 Task: For heading Calibri with Bold.  font size for heading24,  'Change the font style of data to'Bell MT.  and font size to 16,  Change the alignment of both headline & data to Align middle & Align Center.  In the sheet  Excel Workbook Template Filebook
Action: Mouse moved to (394, 306)
Screenshot: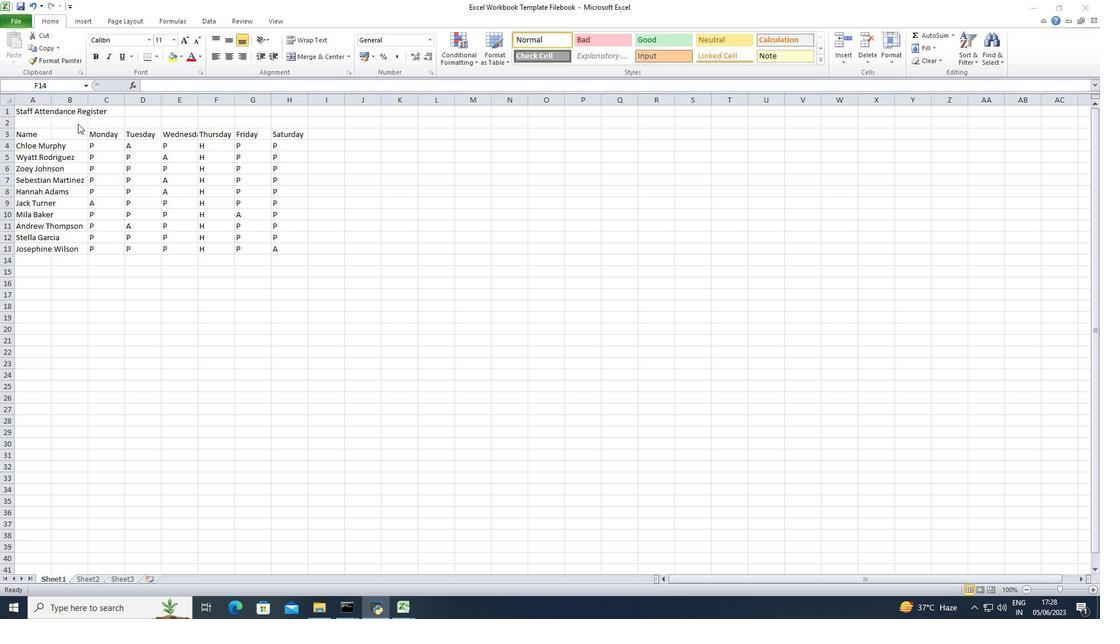 
Action: Mouse pressed left at (394, 306)
Screenshot: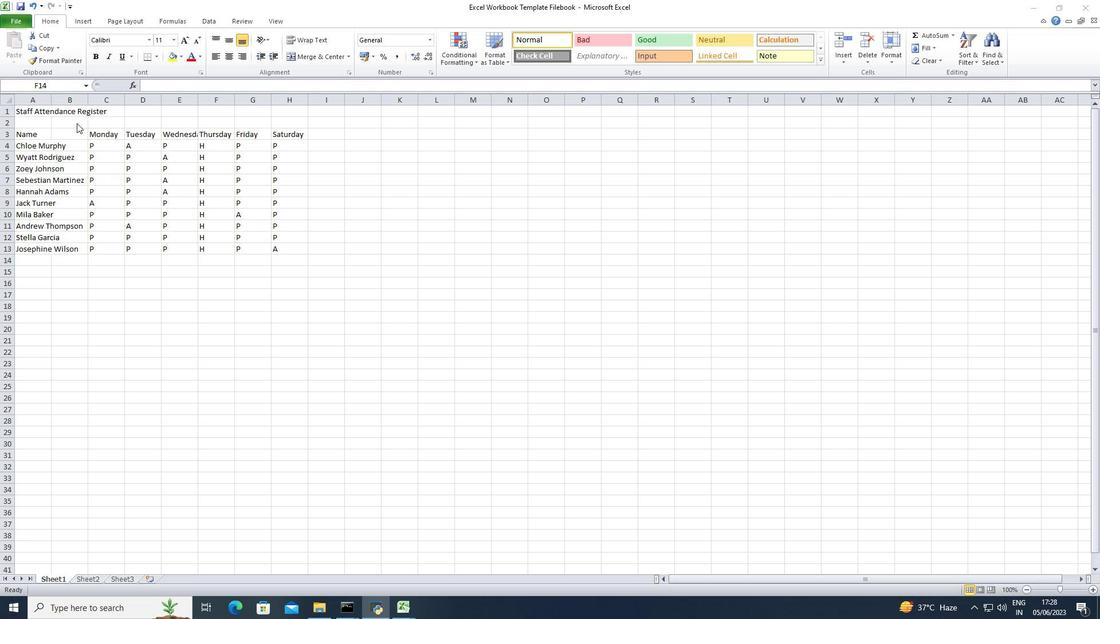 
Action: Mouse moved to (378, 306)
Screenshot: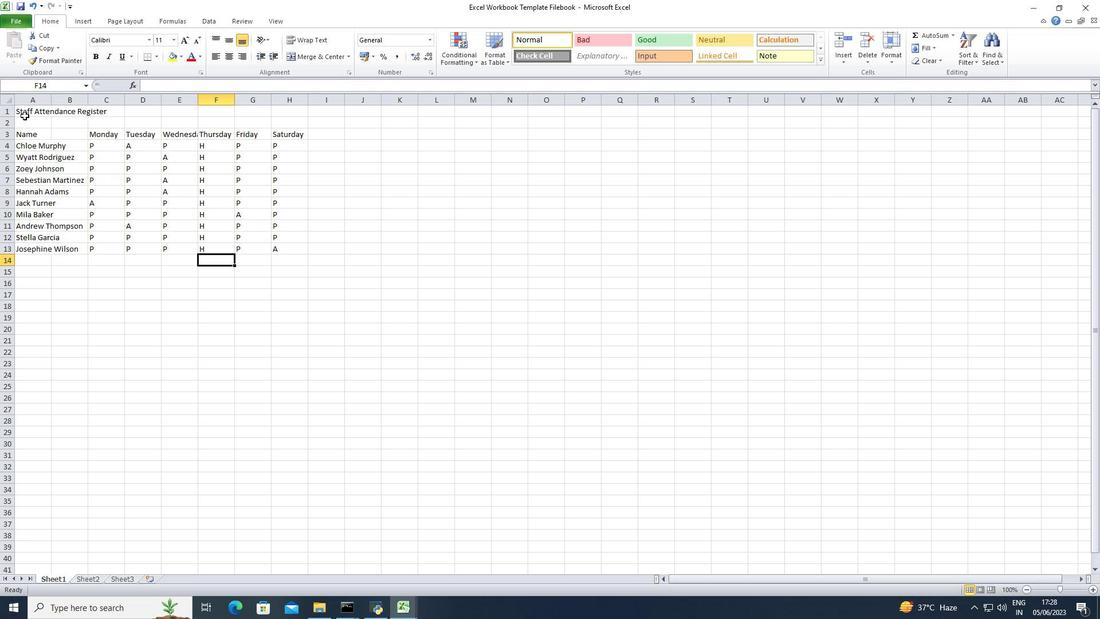 
Action: Mouse pressed left at (378, 306)
Screenshot: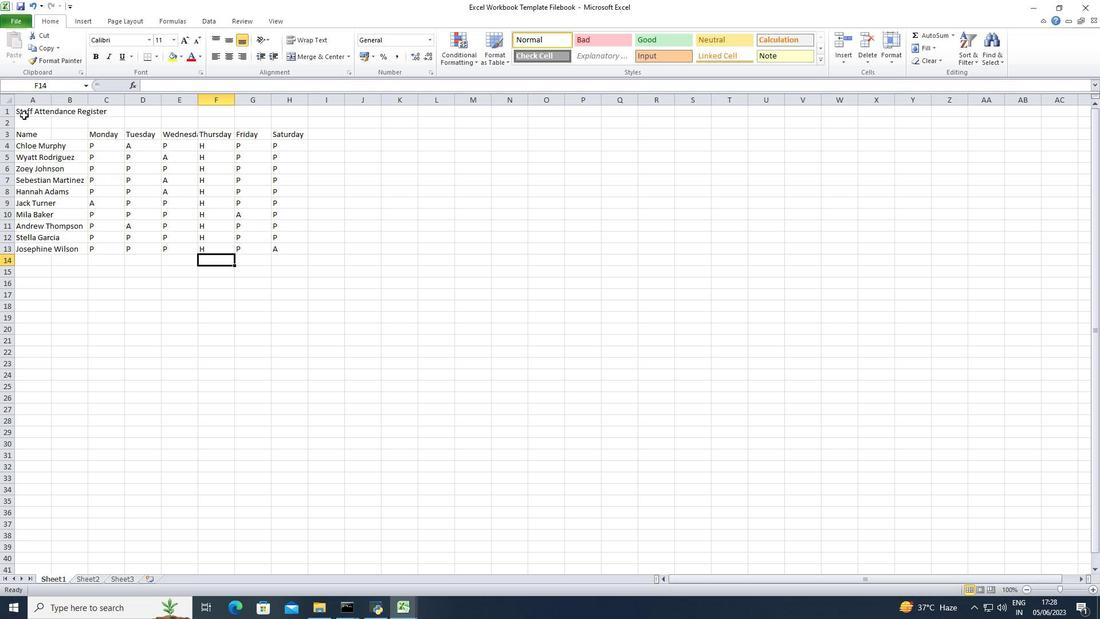 
Action: Mouse moved to (414, 306)
Screenshot: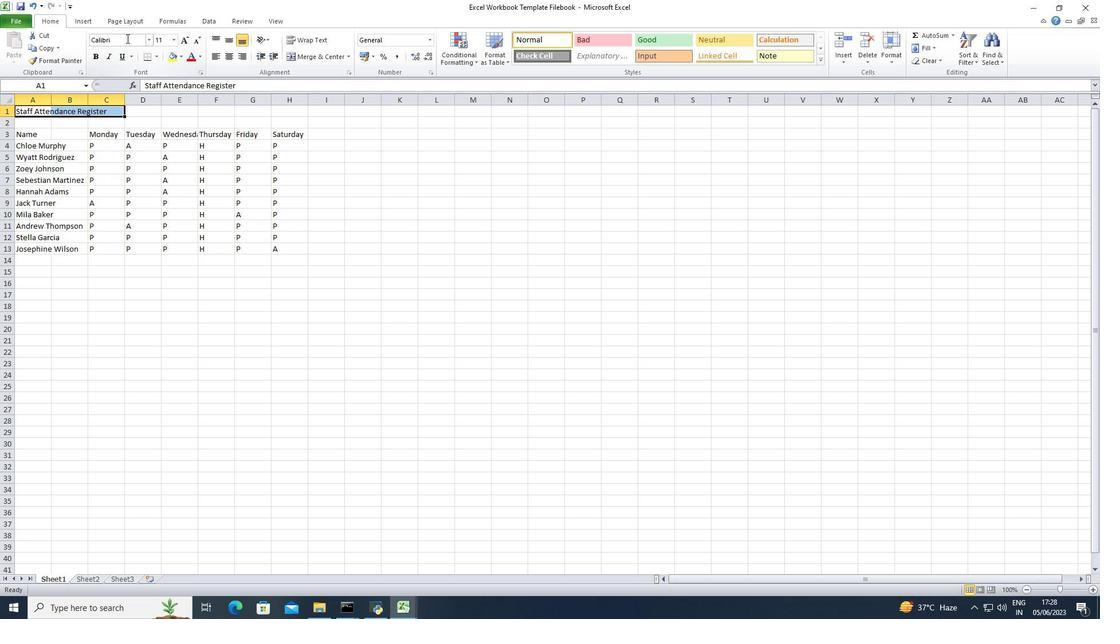 
Action: Mouse pressed left at (414, 306)
Screenshot: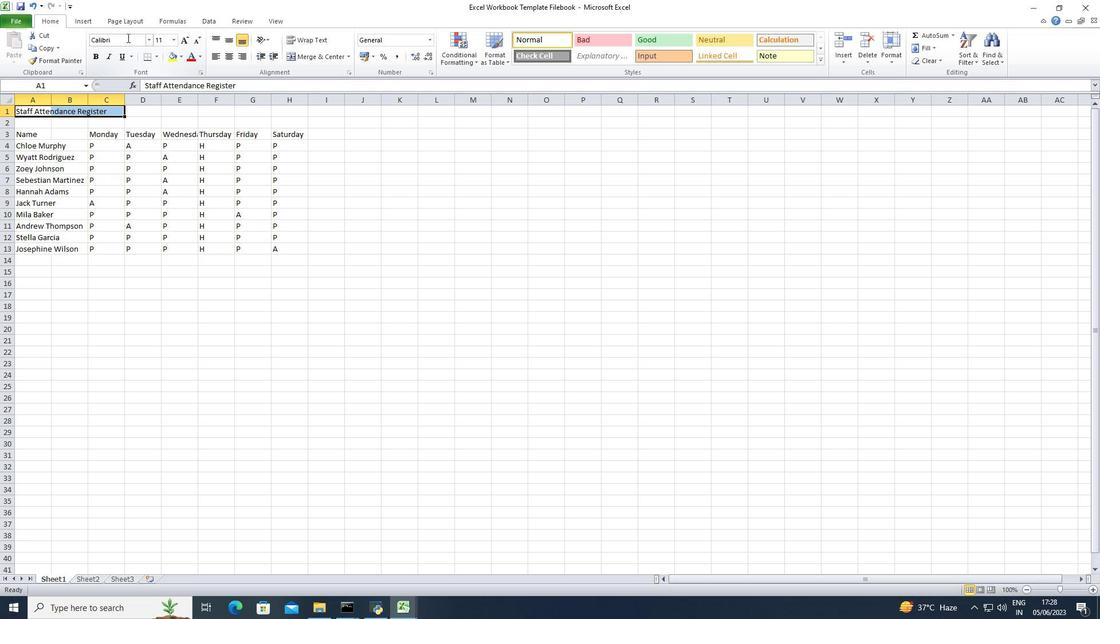 
Action: Key pressed <Key.enter>
Screenshot: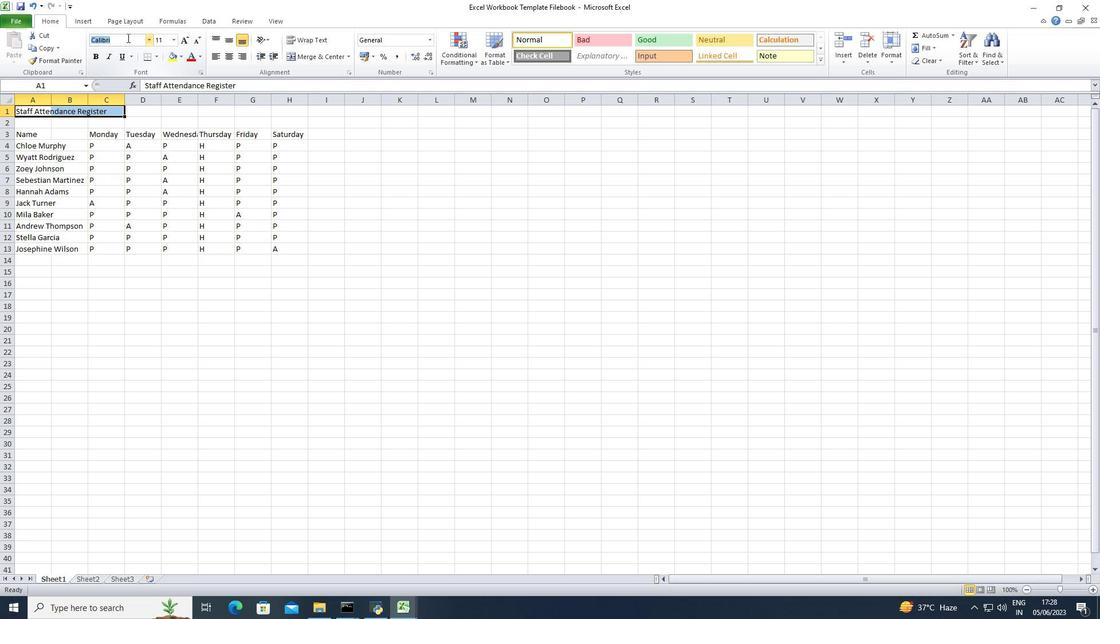 
Action: Mouse moved to (404, 306)
Screenshot: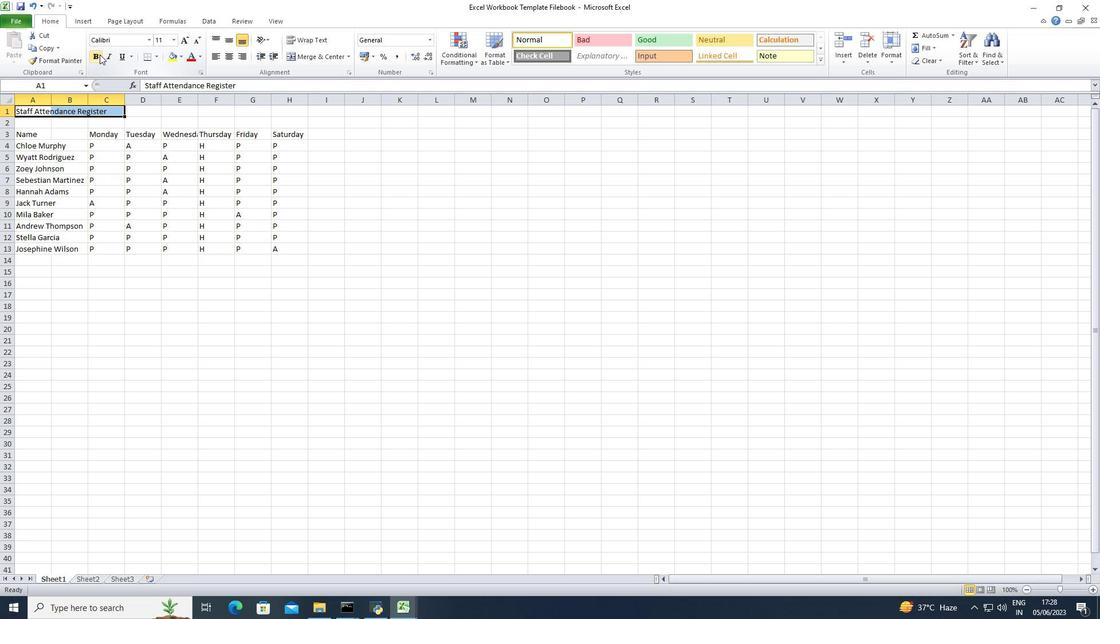 
Action: Mouse pressed left at (404, 306)
Screenshot: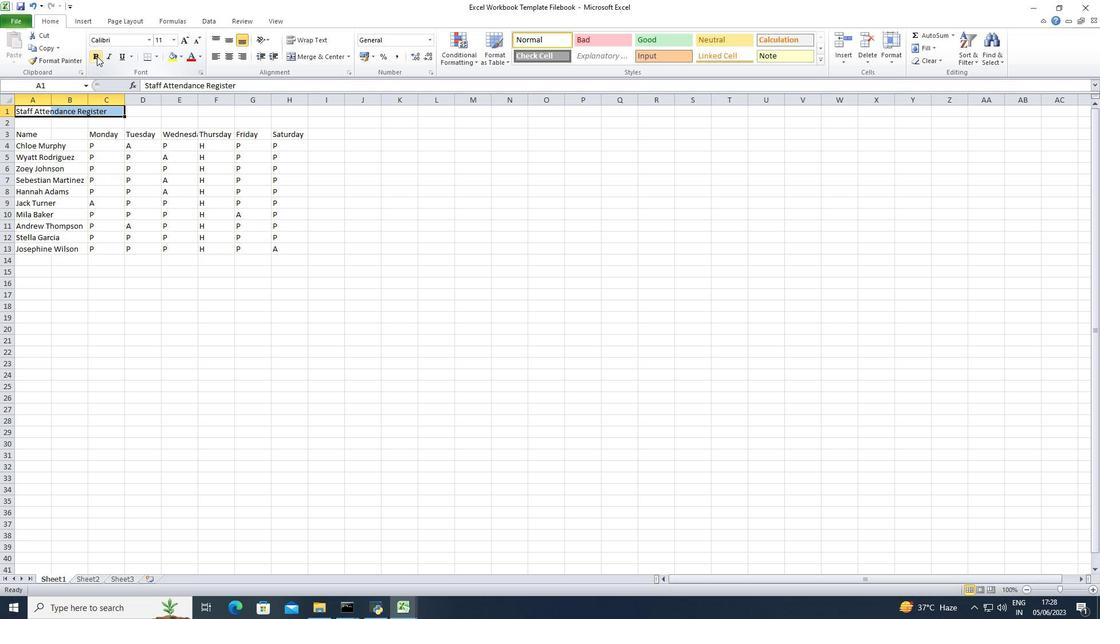 
Action: Mouse moved to (431, 306)
Screenshot: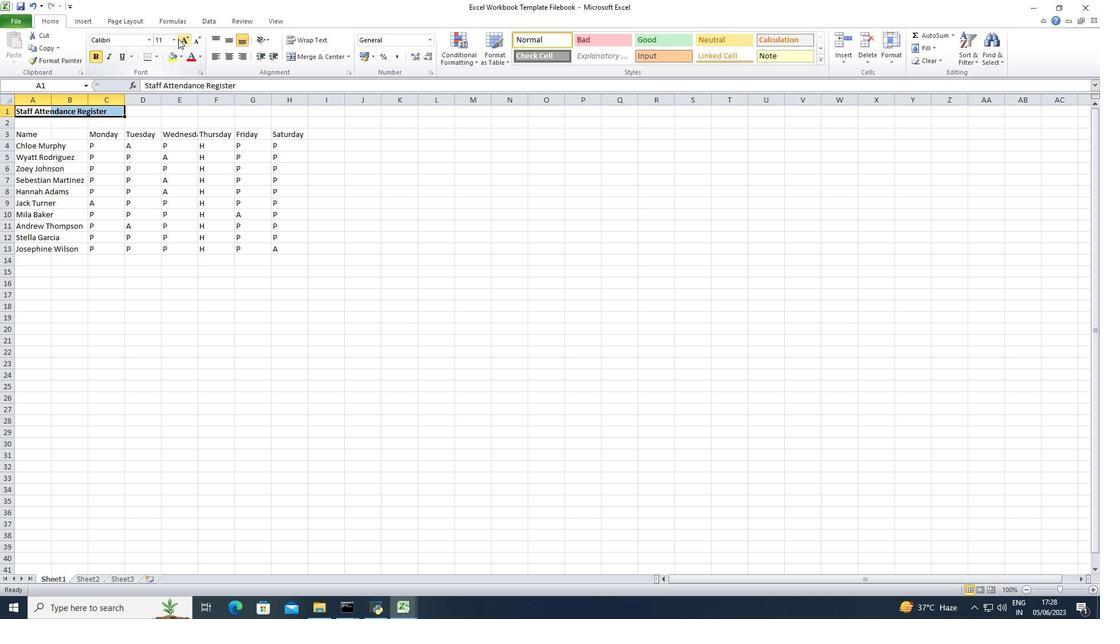 
Action: Mouse pressed left at (431, 306)
Screenshot: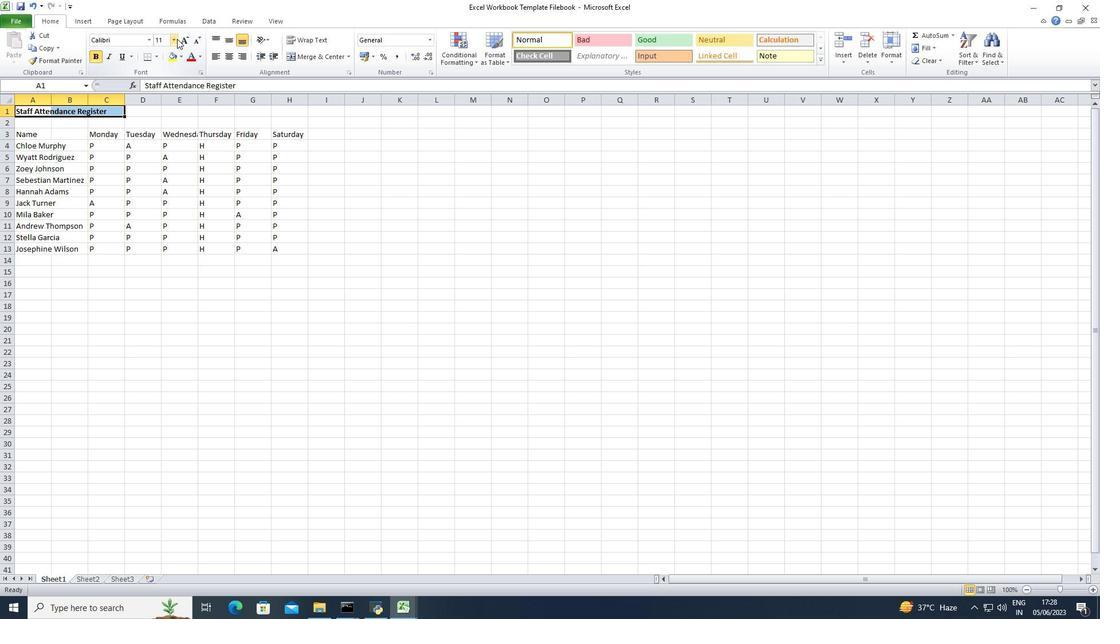 
Action: Mouse moved to (426, 305)
Screenshot: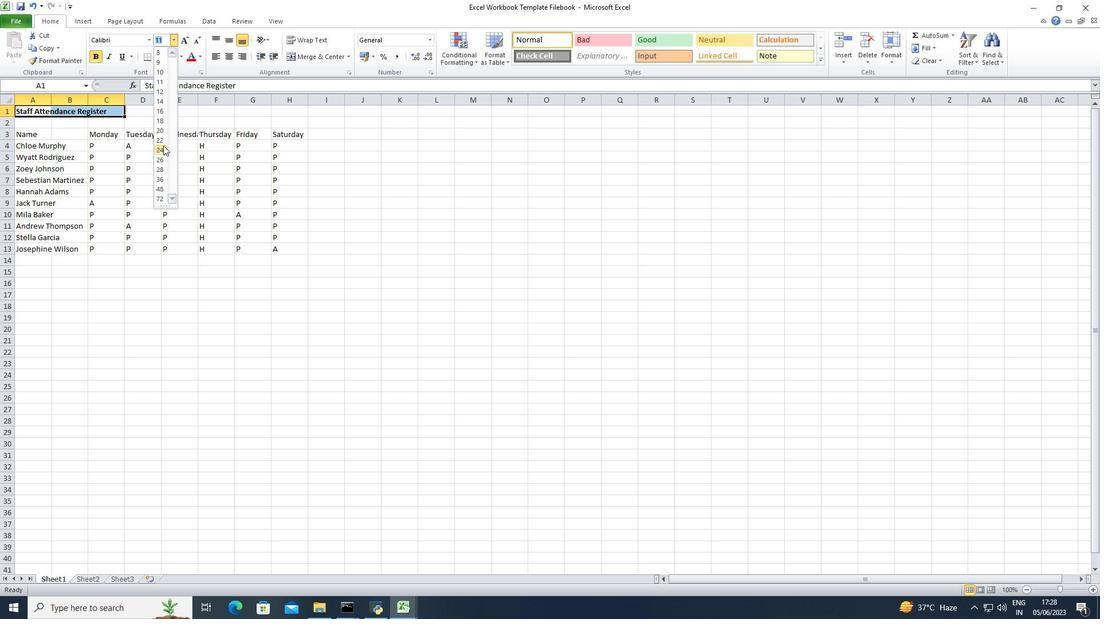 
Action: Mouse pressed left at (426, 305)
Screenshot: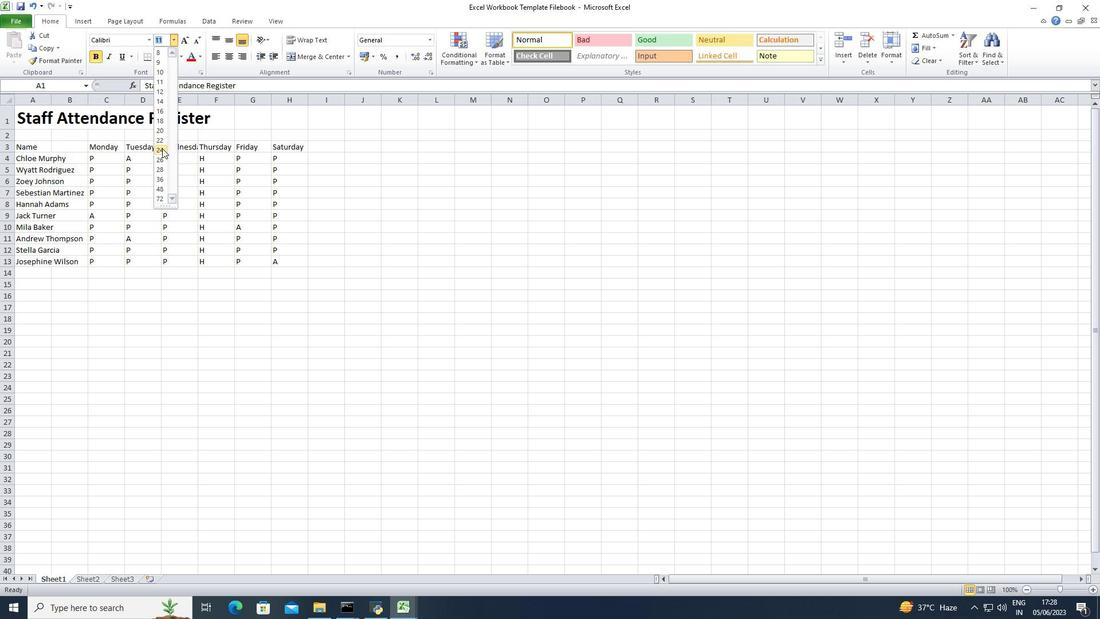 
Action: Mouse moved to (385, 305)
Screenshot: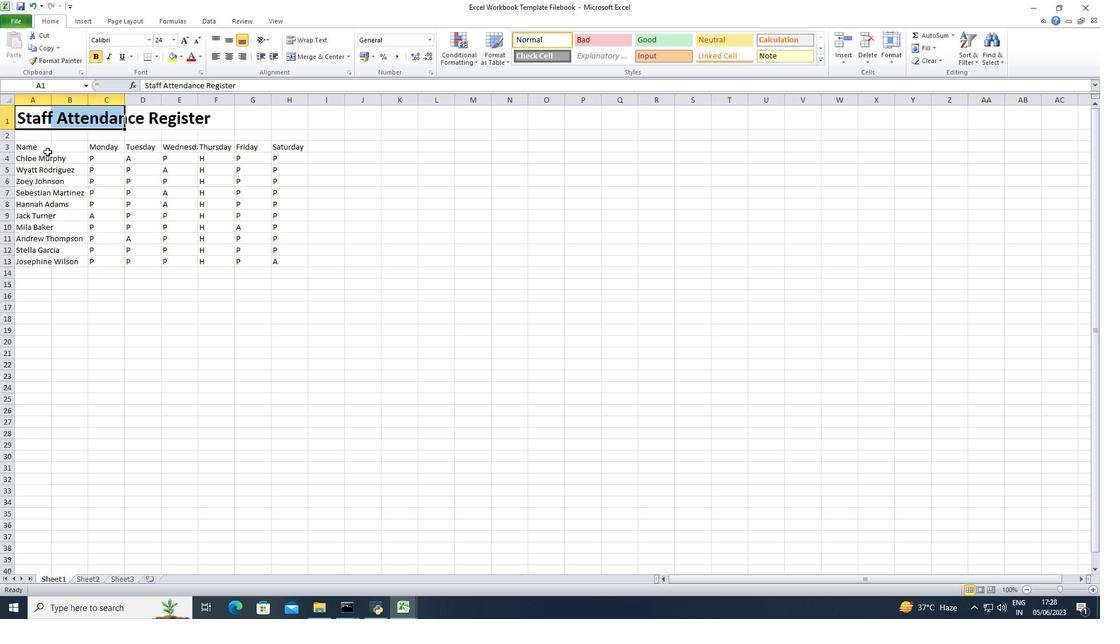 
Action: Mouse pressed left at (385, 305)
Screenshot: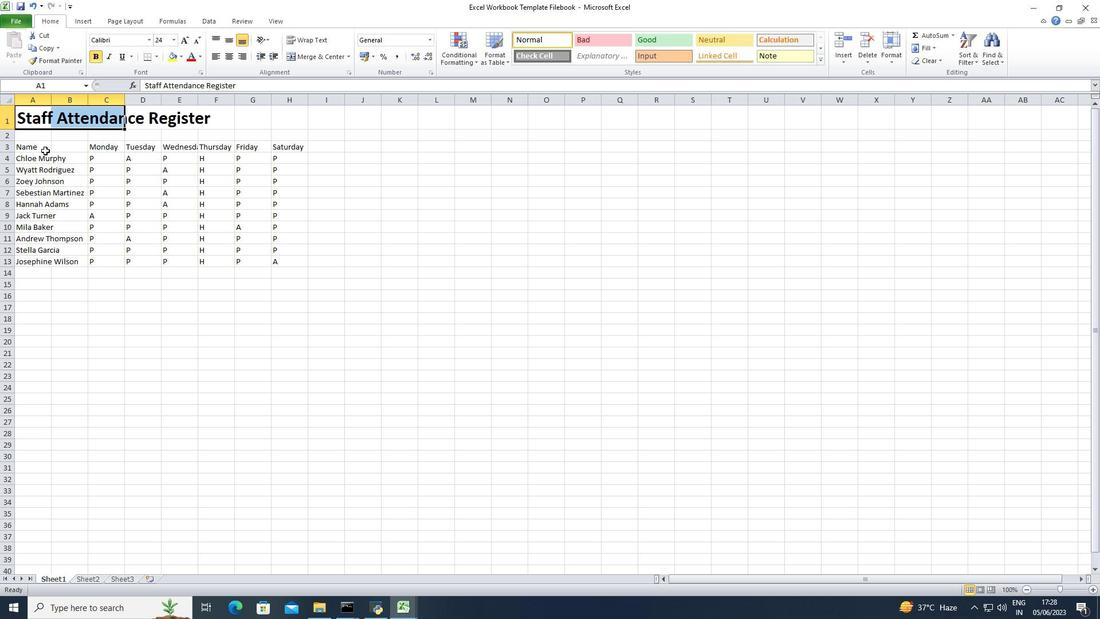 
Action: Mouse moved to (413, 306)
Screenshot: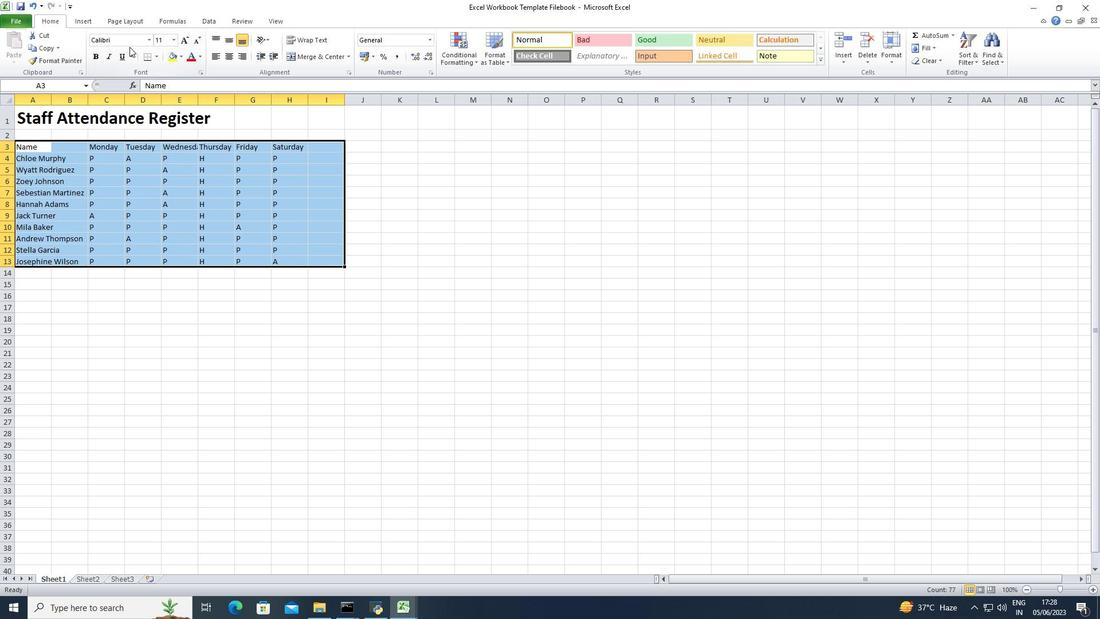 
Action: Mouse pressed left at (413, 306)
Screenshot: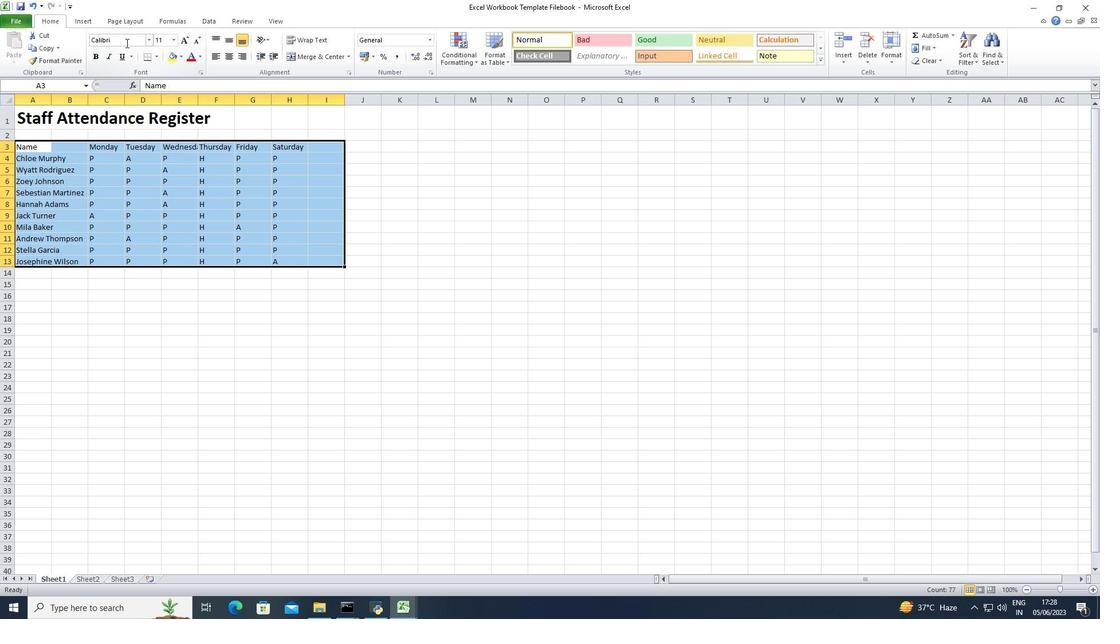 
Action: Key pressed <Key.shift>Bell<Key.enter>
Screenshot: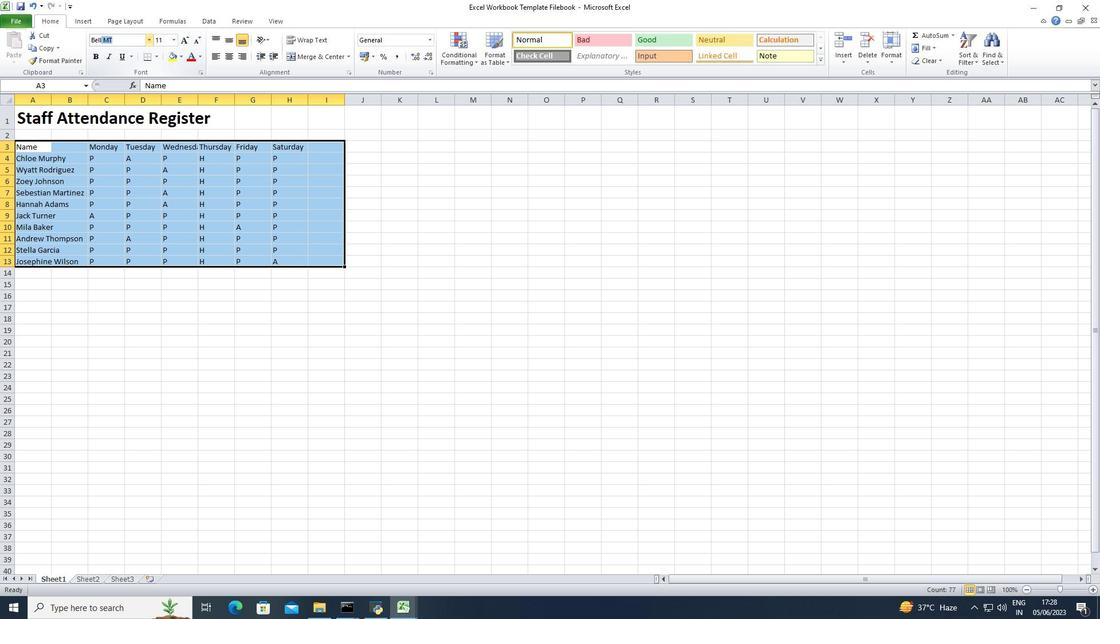 
Action: Mouse moved to (431, 306)
Screenshot: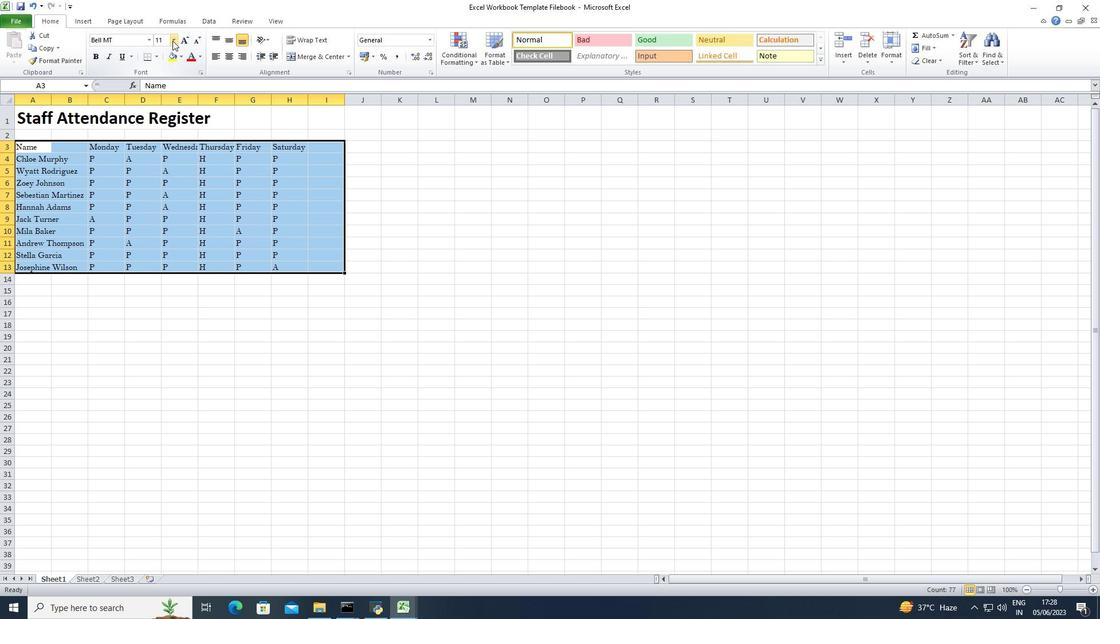 
Action: Mouse pressed left at (431, 306)
Screenshot: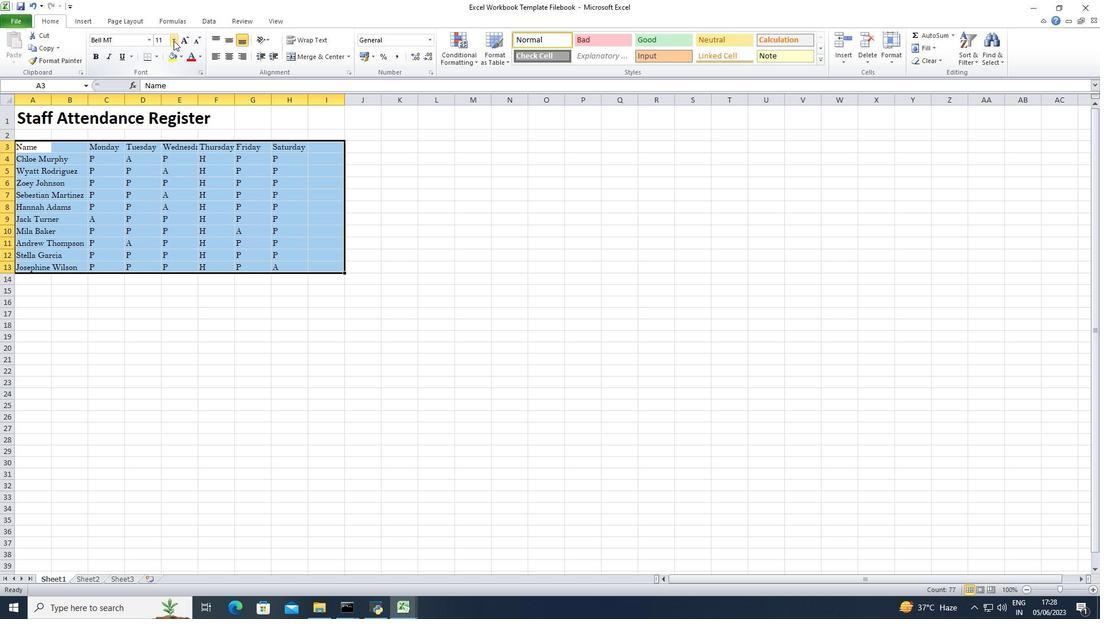 
Action: Mouse moved to (427, 306)
Screenshot: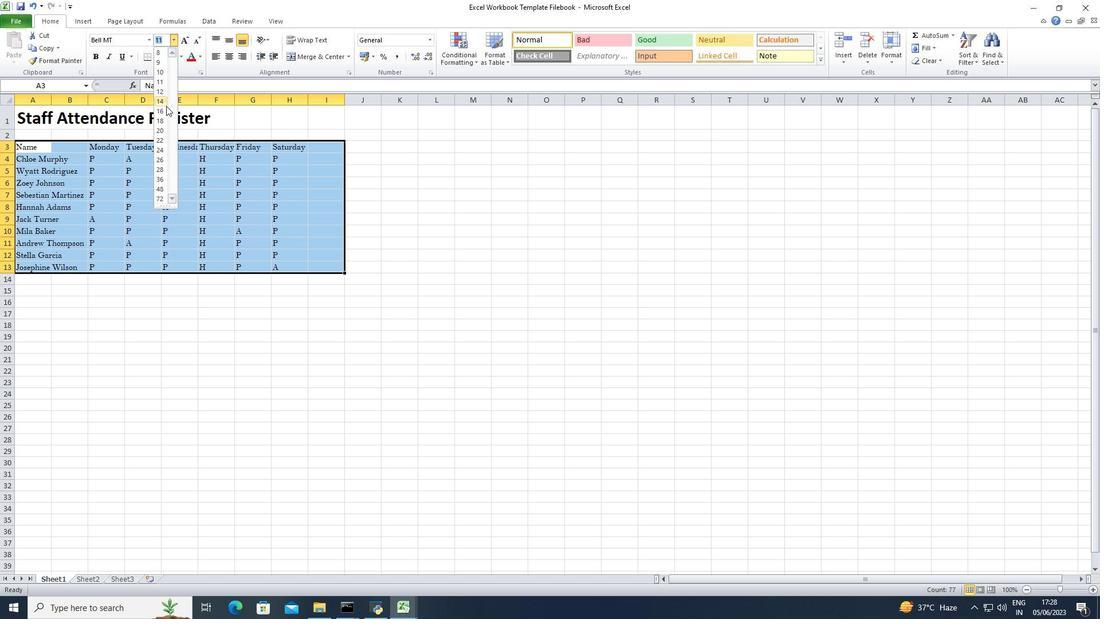 
Action: Mouse pressed left at (427, 306)
Screenshot: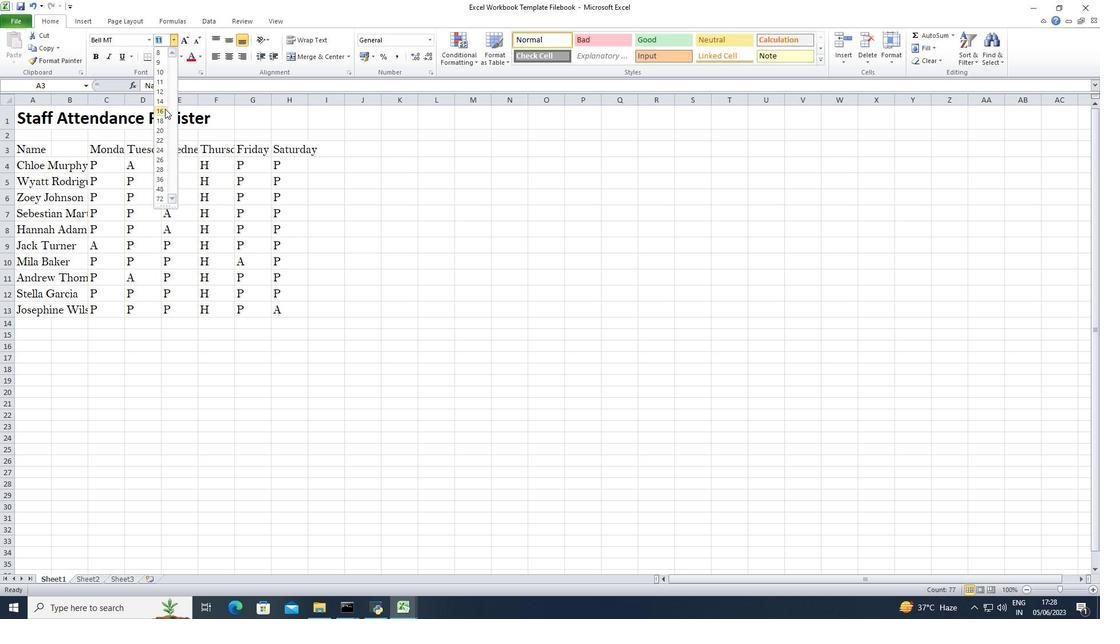 
Action: Mouse moved to (448, 306)
Screenshot: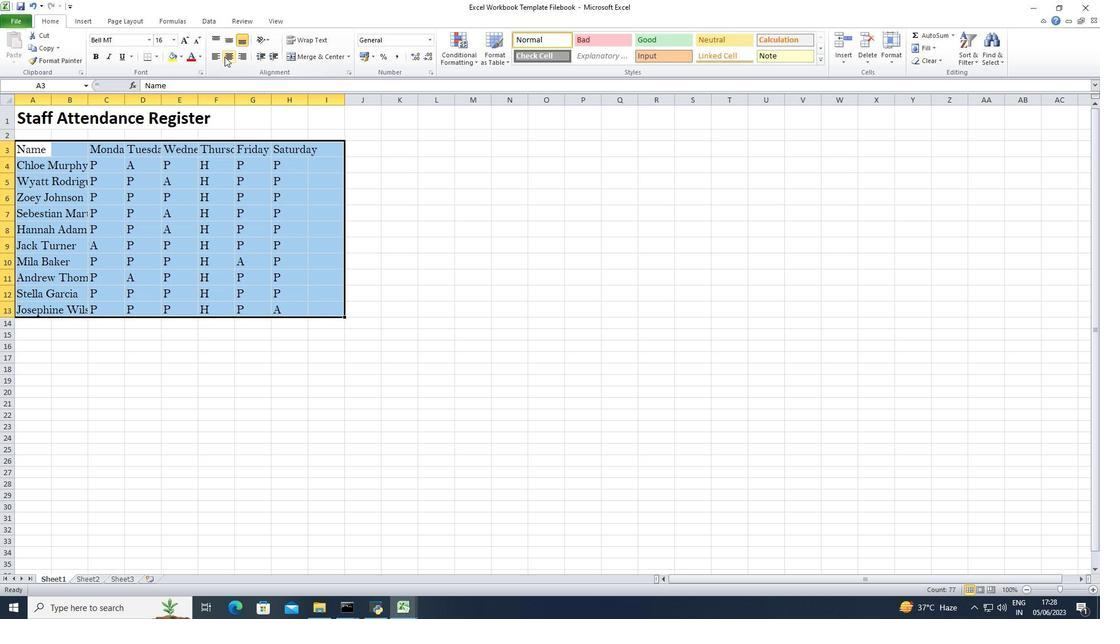 
Action: Mouse pressed left at (448, 306)
Screenshot: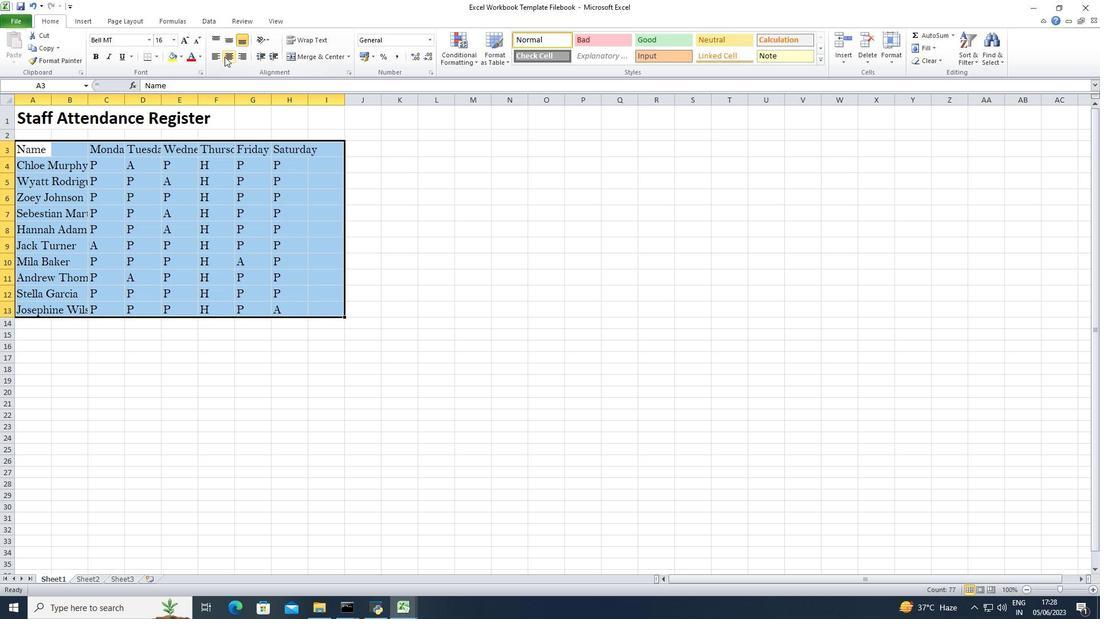 
Action: Mouse moved to (381, 306)
Screenshot: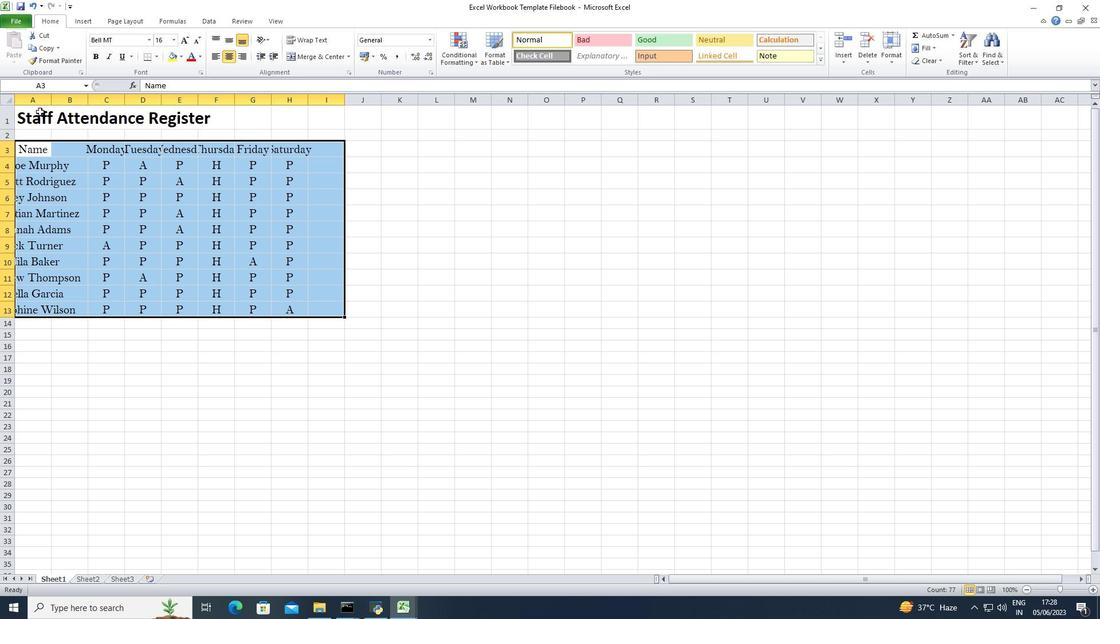 
Action: Mouse pressed left at (381, 306)
Screenshot: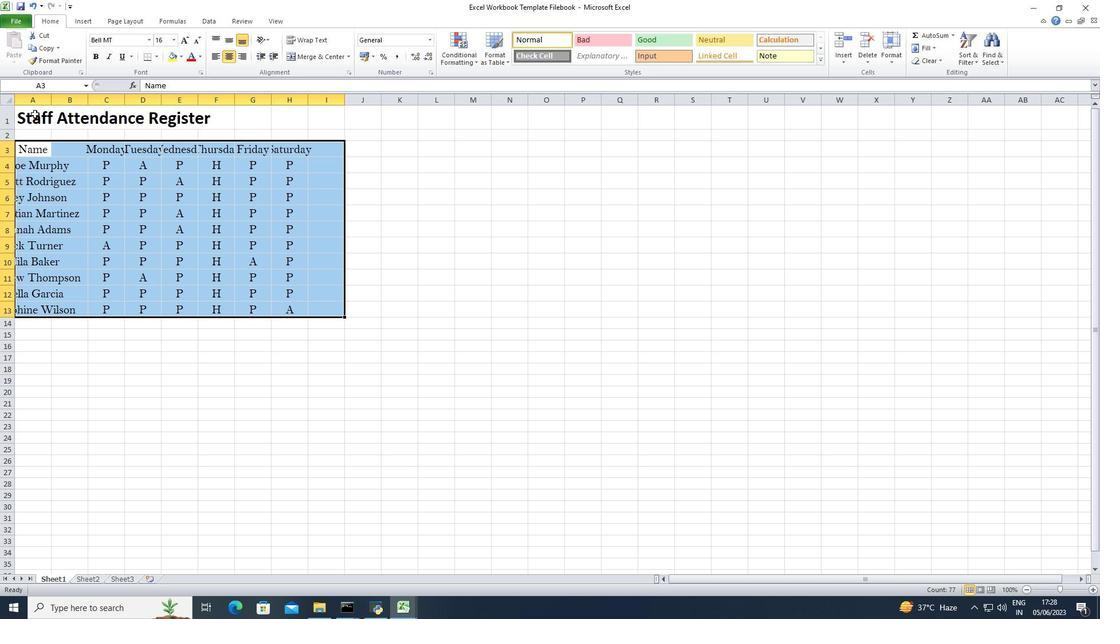 
Action: Mouse moved to (448, 306)
Screenshot: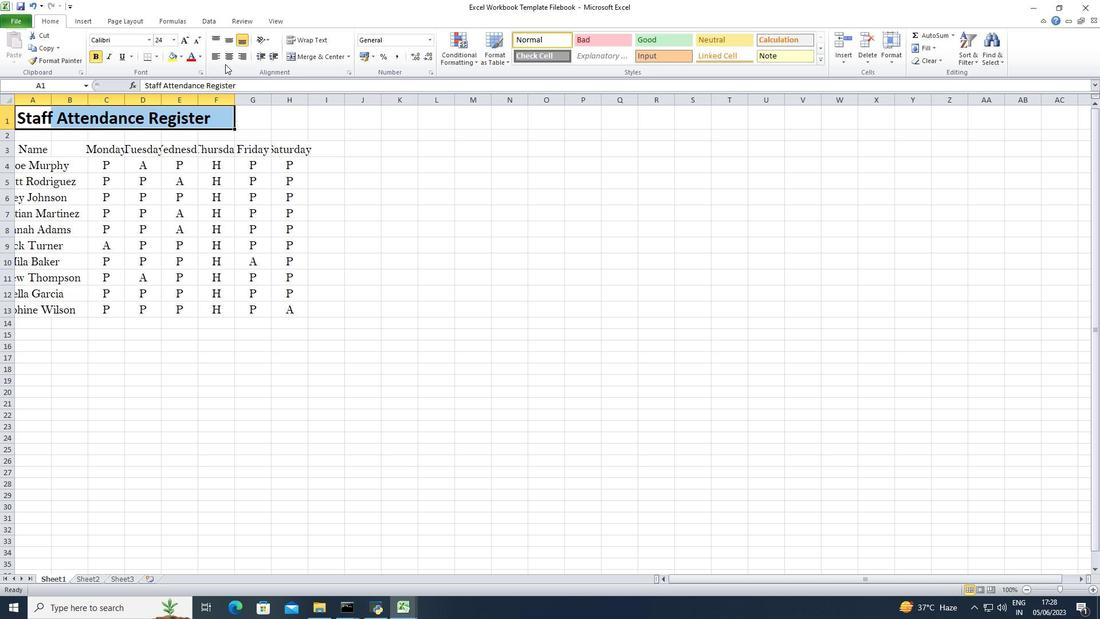 
Action: Mouse pressed left at (448, 306)
Screenshot: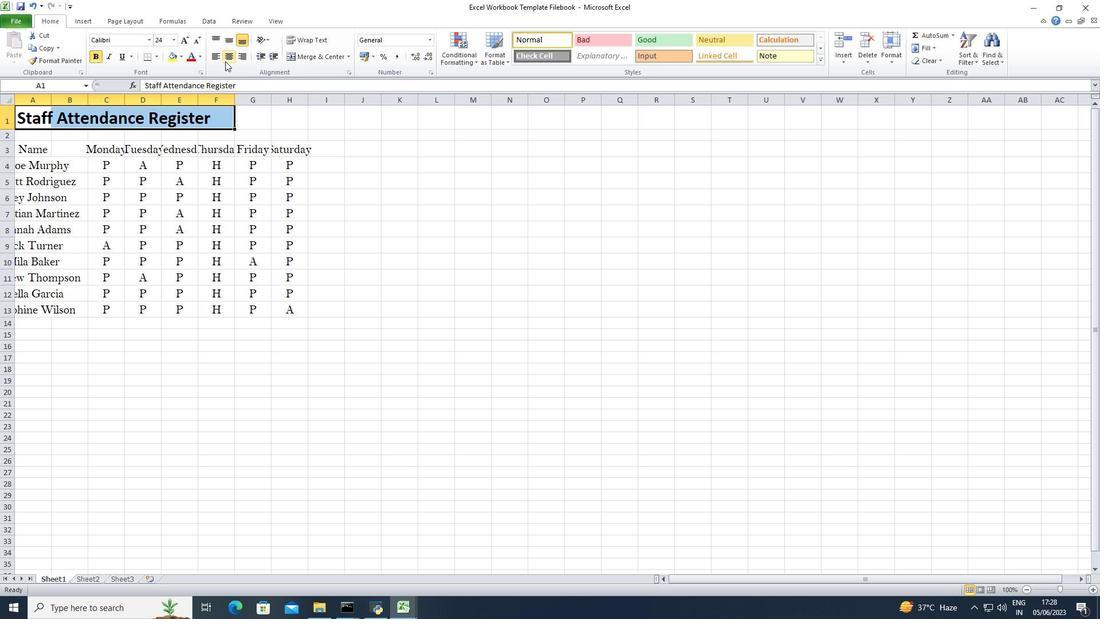 
Action: Mouse moved to (388, 306)
Screenshot: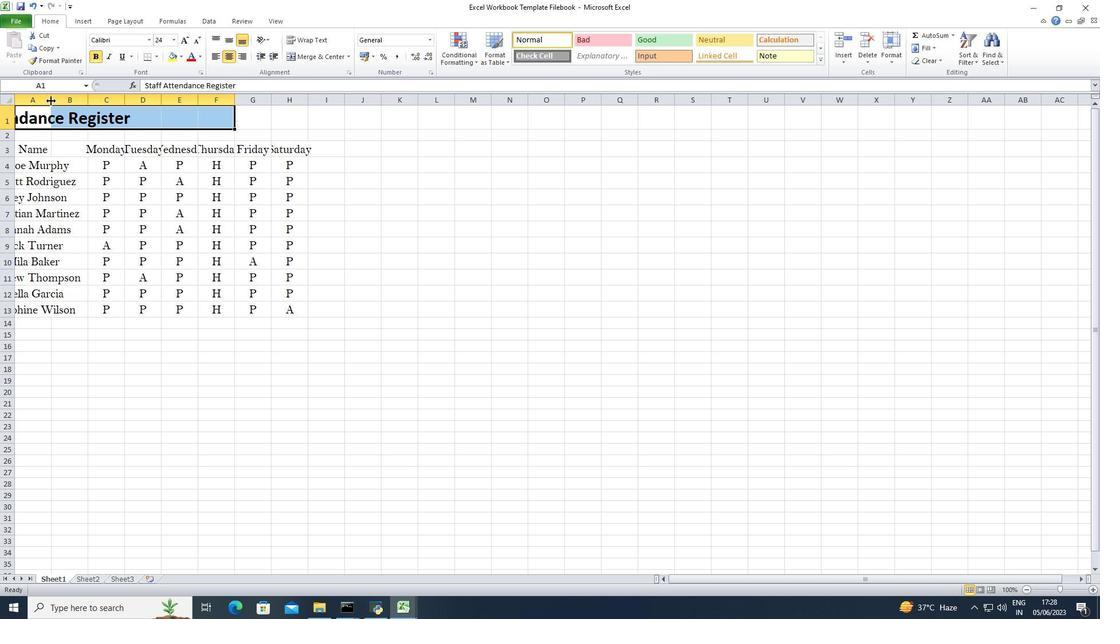 
Action: Mouse pressed left at (388, 306)
Screenshot: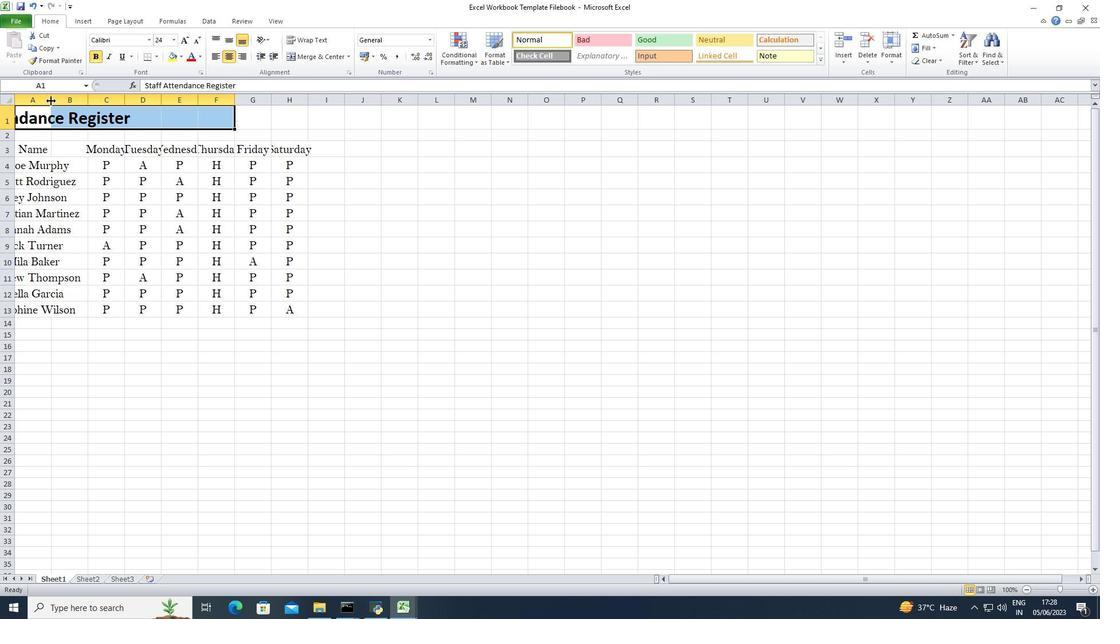 
Action: Mouse moved to (419, 306)
Screenshot: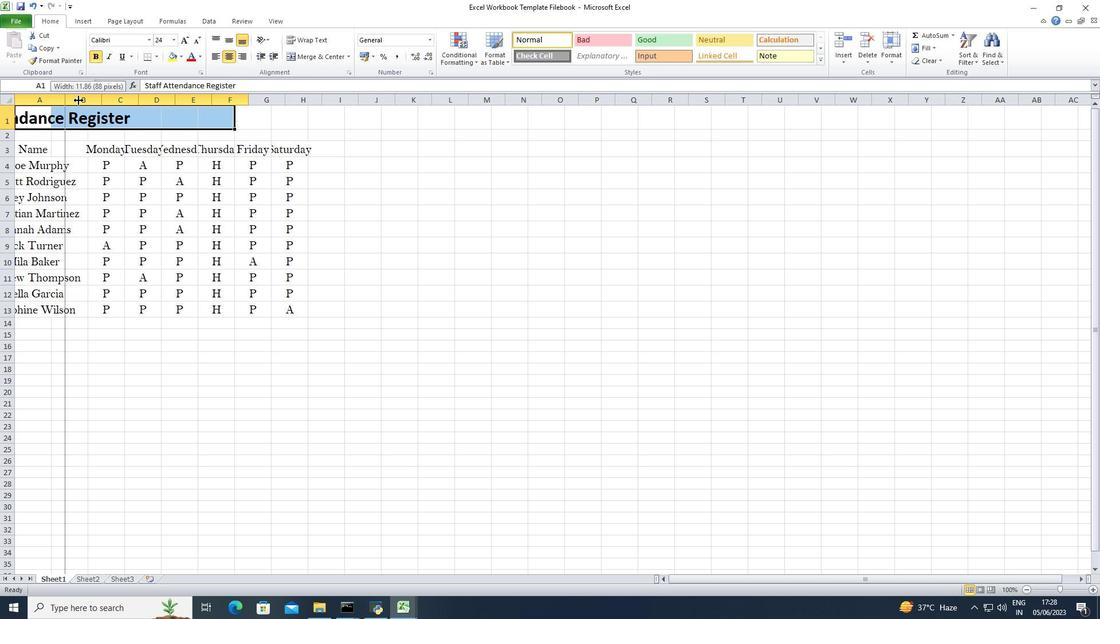 
Action: Mouse pressed left at (419, 306)
Screenshot: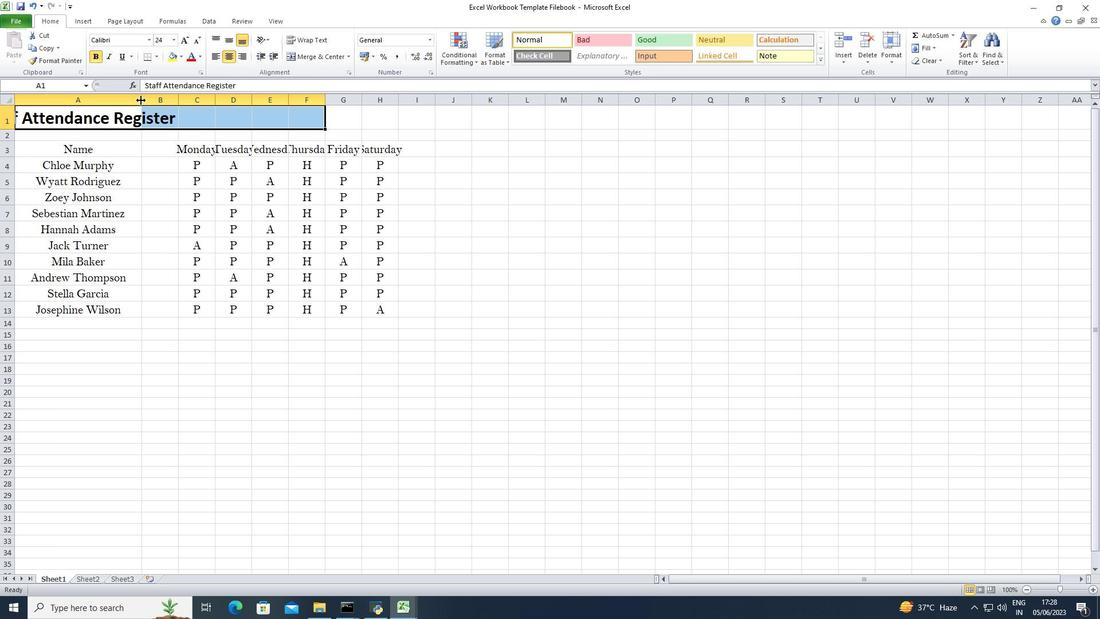 
Action: Mouse moved to (437, 306)
Screenshot: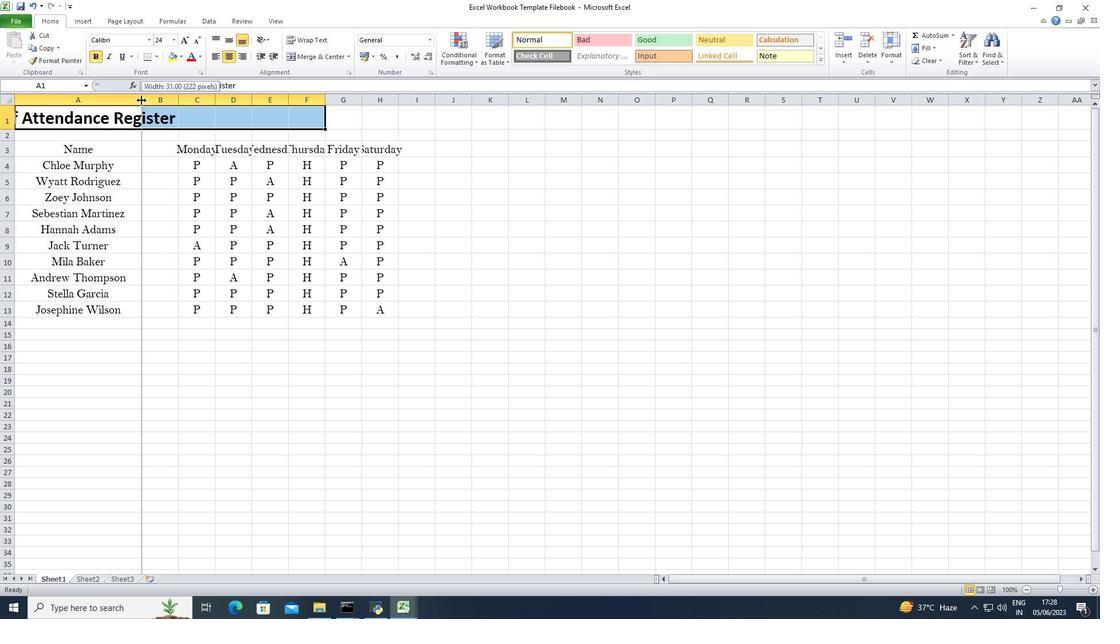 
Action: Mouse pressed left at (437, 306)
Screenshot: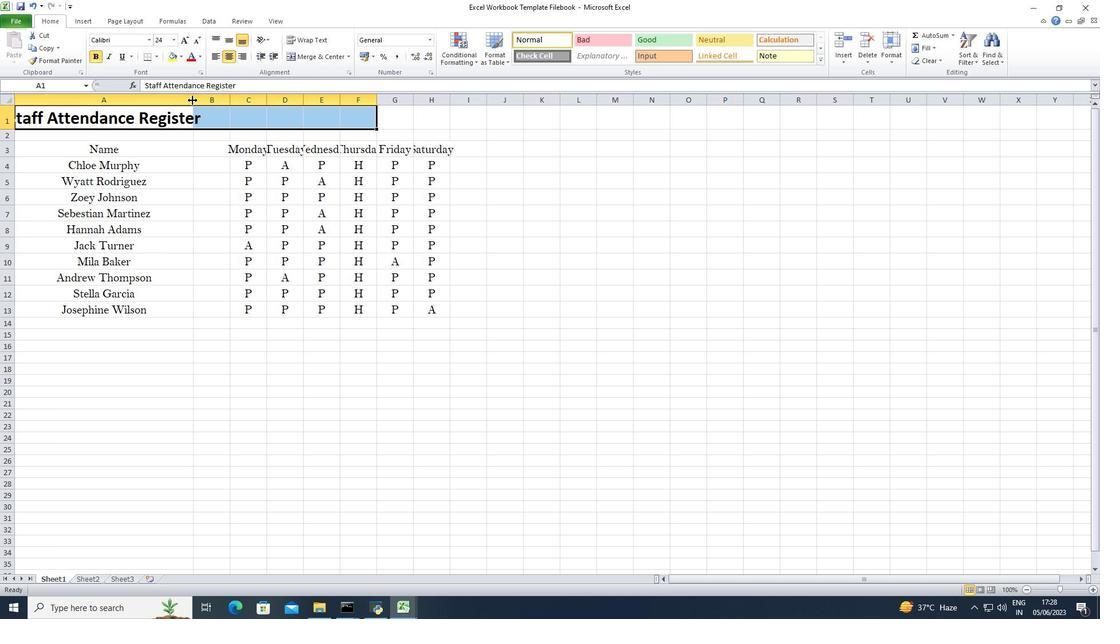 
Action: Mouse moved to (461, 306)
Screenshot: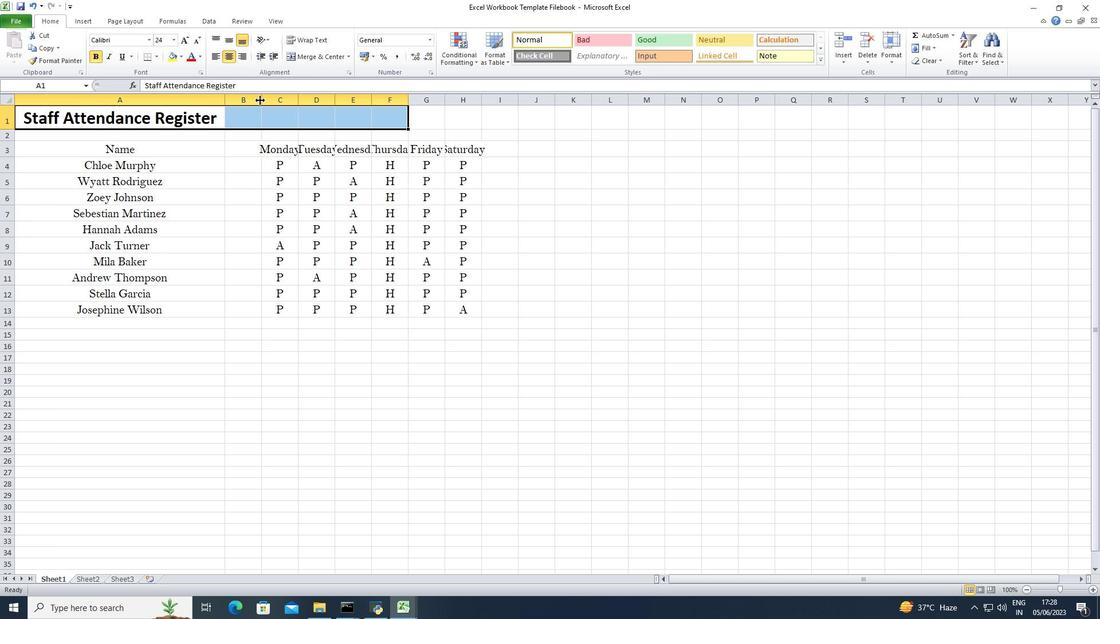 
Action: Mouse pressed left at (461, 306)
Screenshot: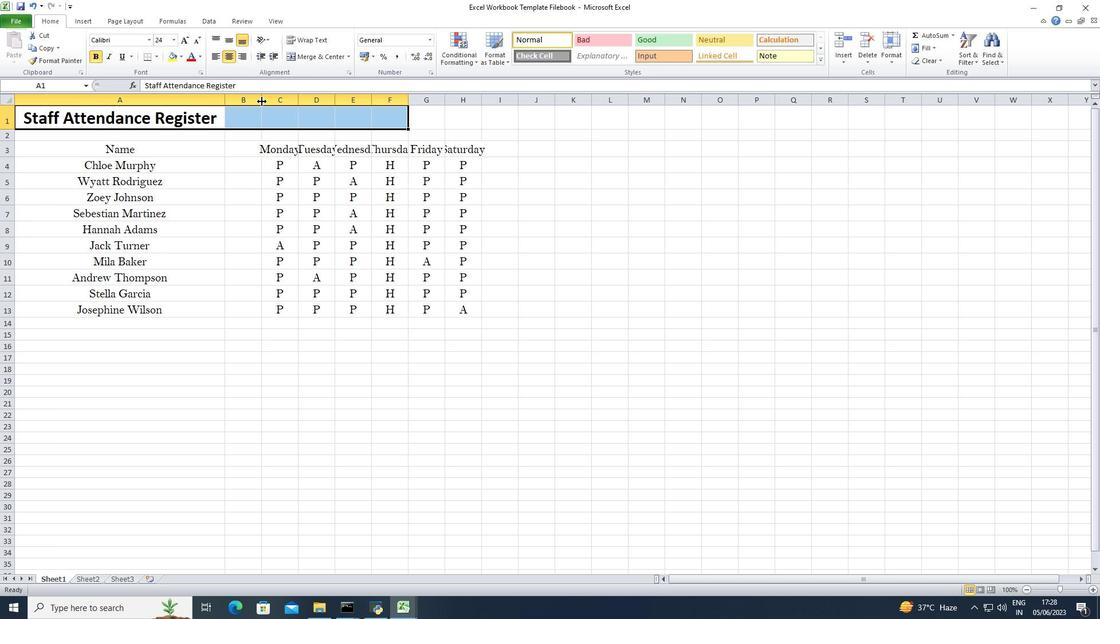 
Action: Mouse moved to (476, 306)
Screenshot: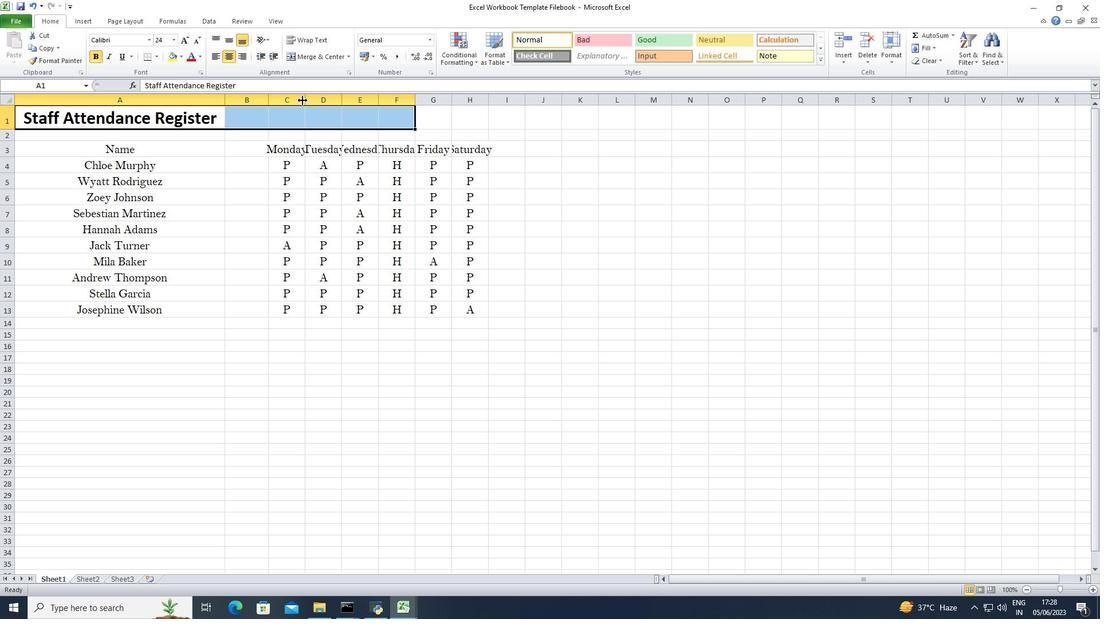 
Action: Mouse pressed left at (476, 306)
Screenshot: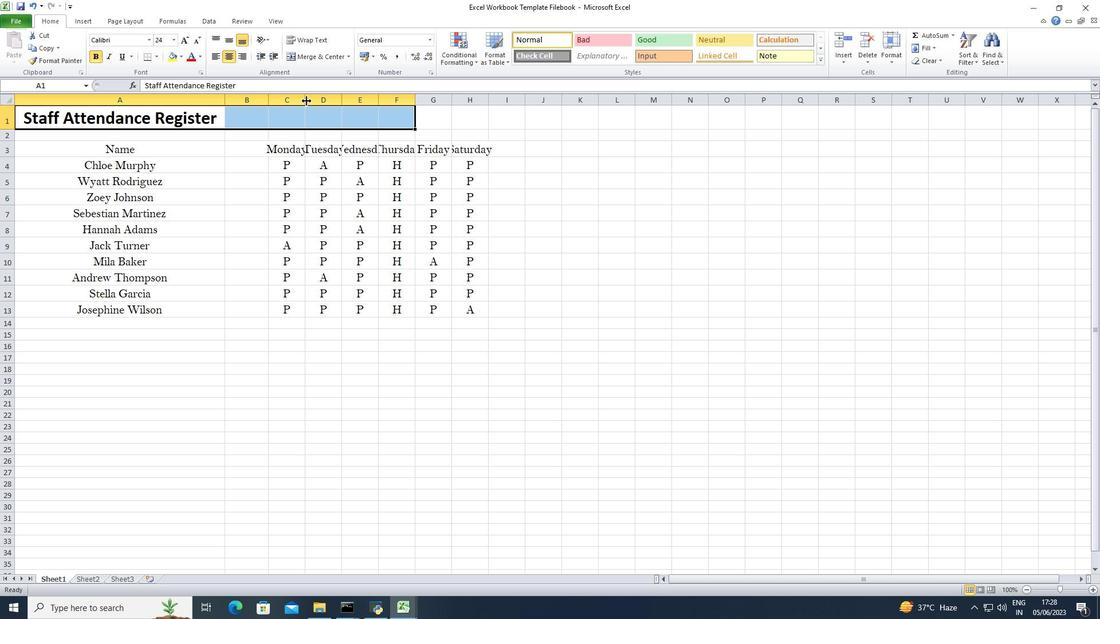 
Action: Mouse moved to (495, 306)
Screenshot: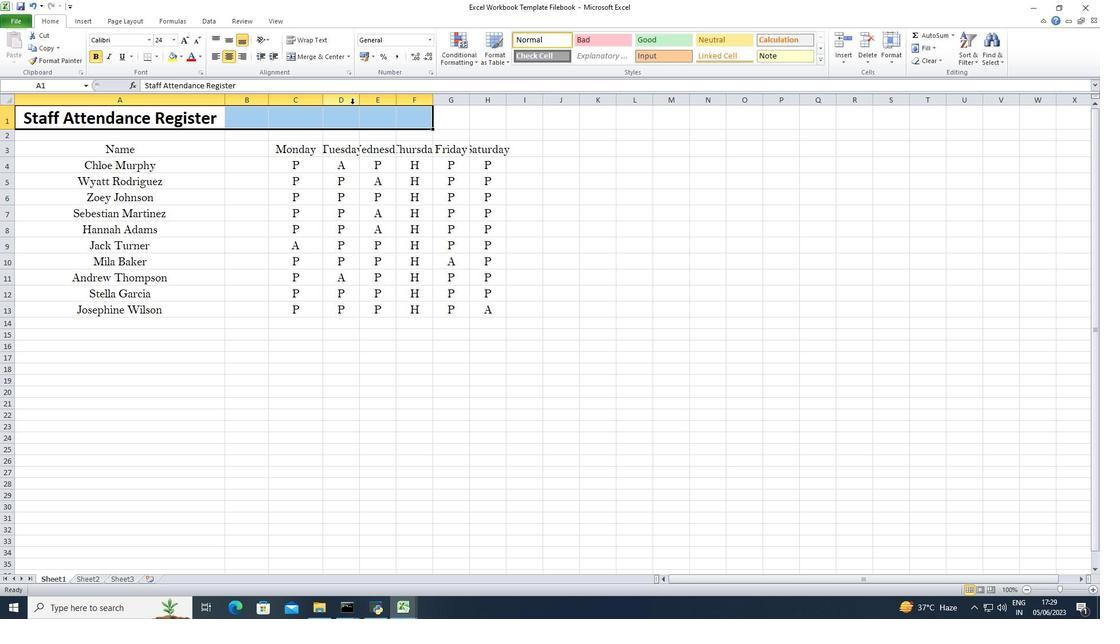 
Action: Mouse pressed left at (495, 306)
Screenshot: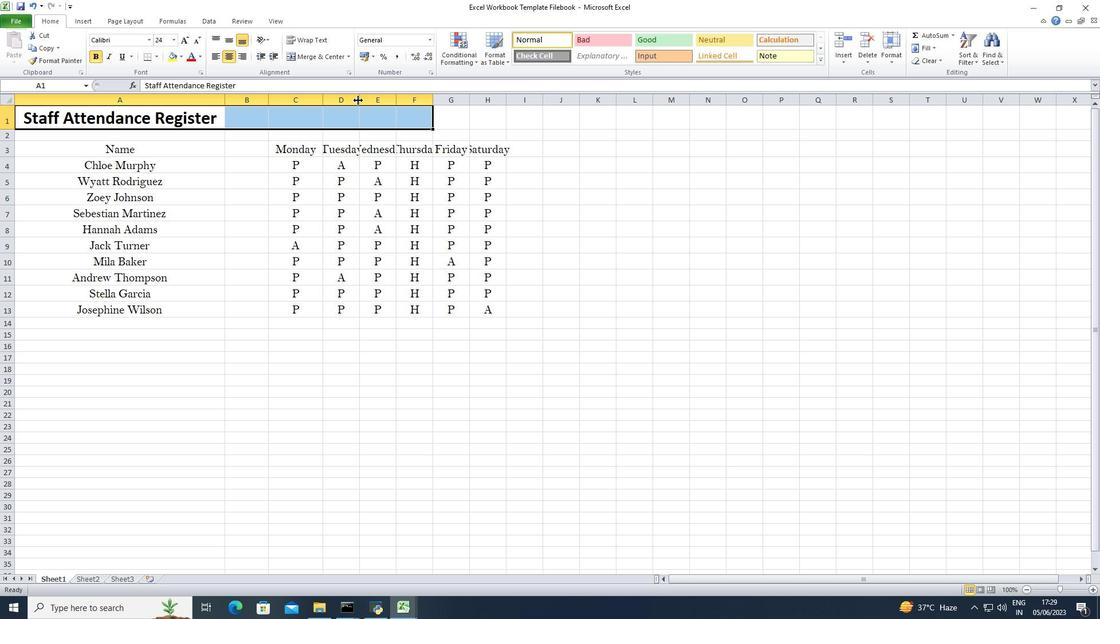 
Action: Mouse moved to (515, 306)
Screenshot: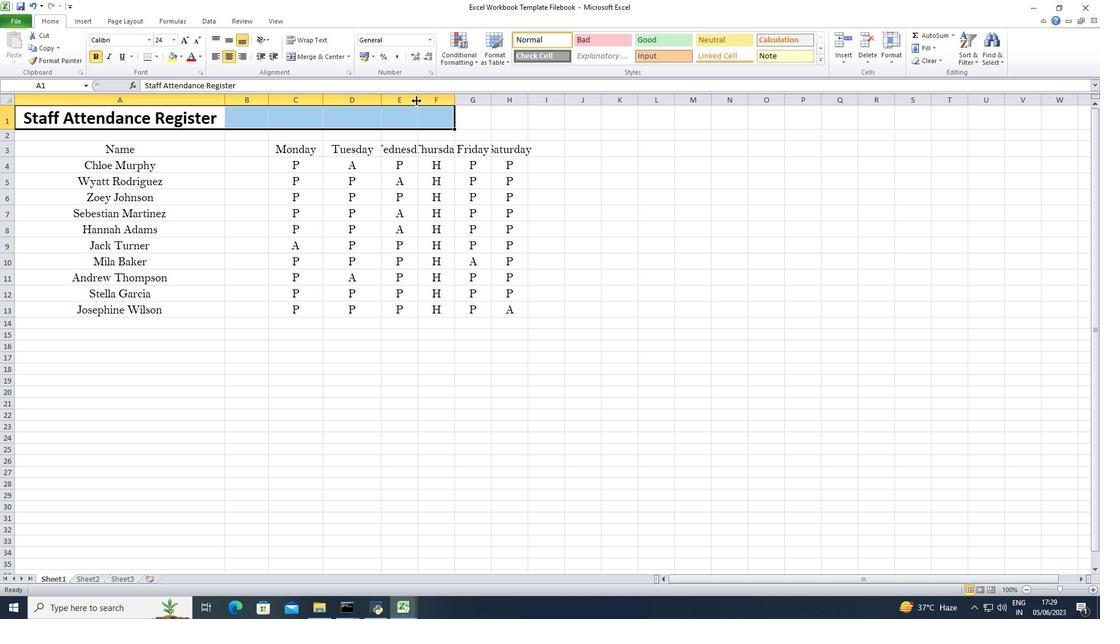 
Action: Mouse pressed left at (515, 306)
Screenshot: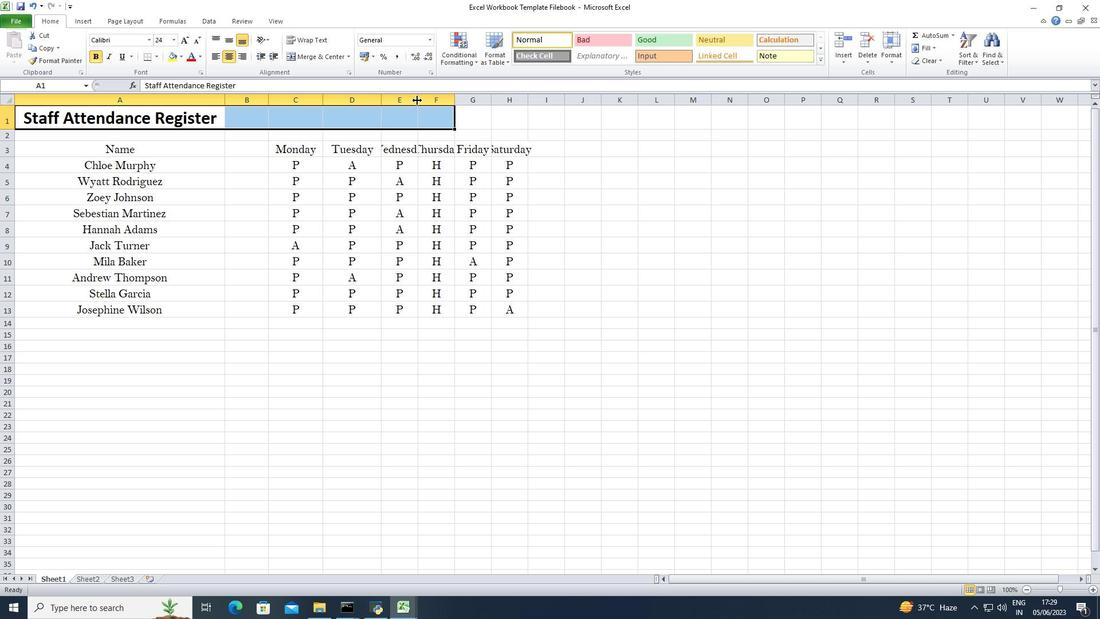 
Action: Mouse moved to (521, 306)
Screenshot: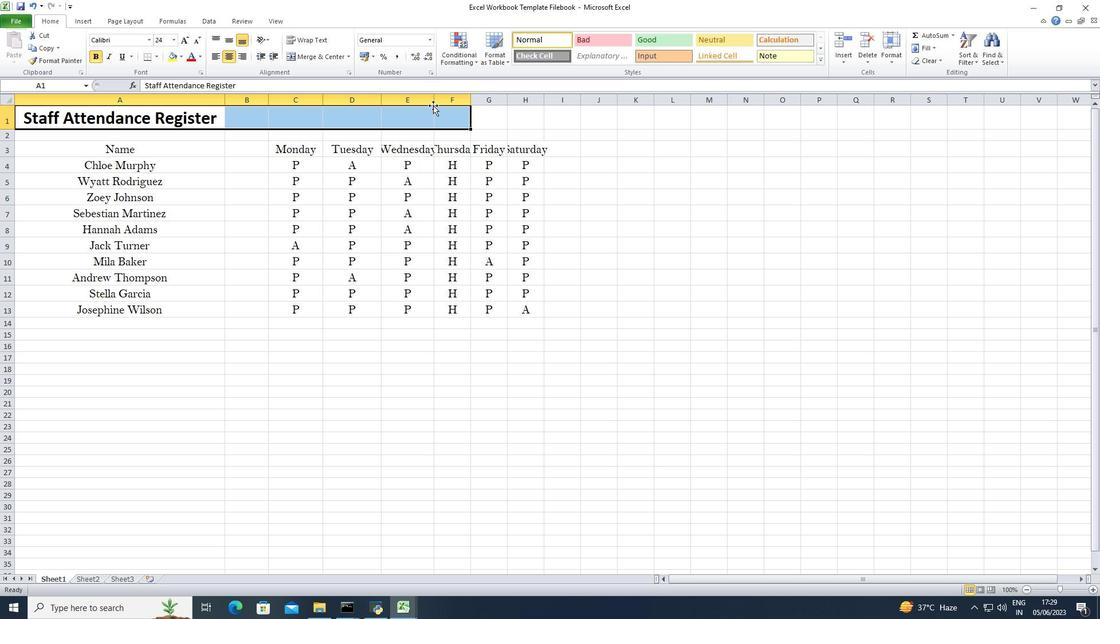 
Action: Mouse pressed left at (521, 306)
Screenshot: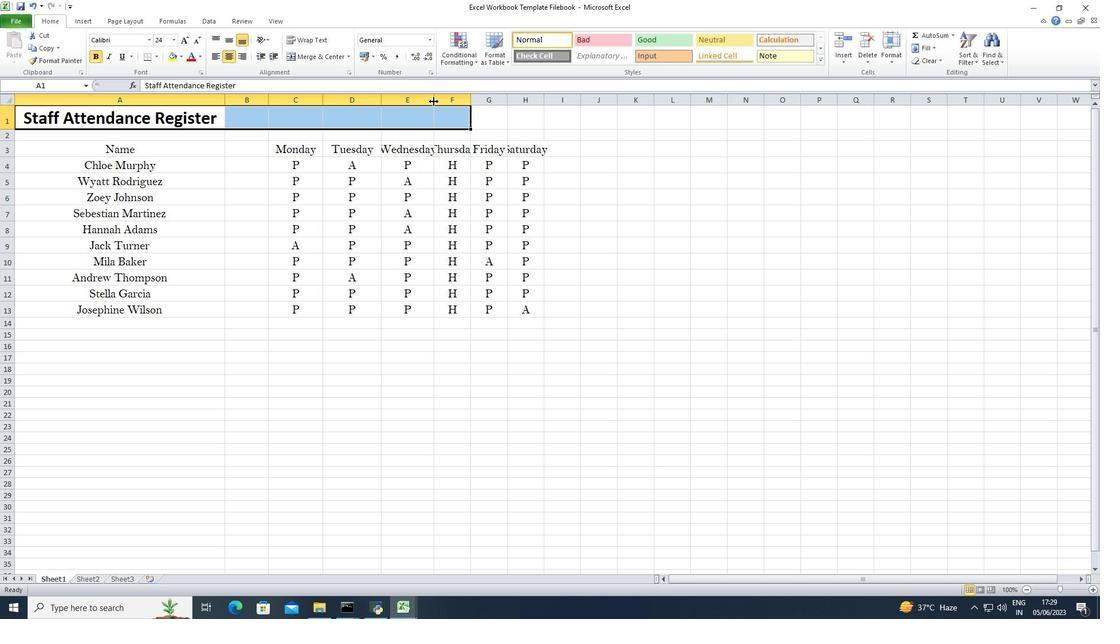 
Action: Mouse moved to (540, 306)
Screenshot: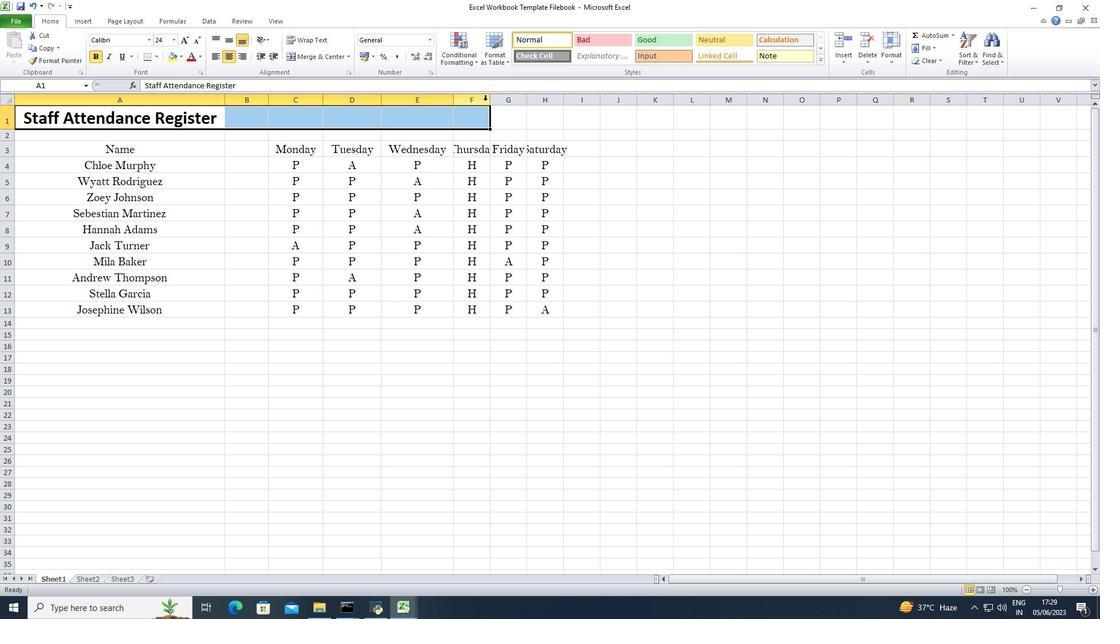 
Action: Mouse pressed left at (540, 306)
Screenshot: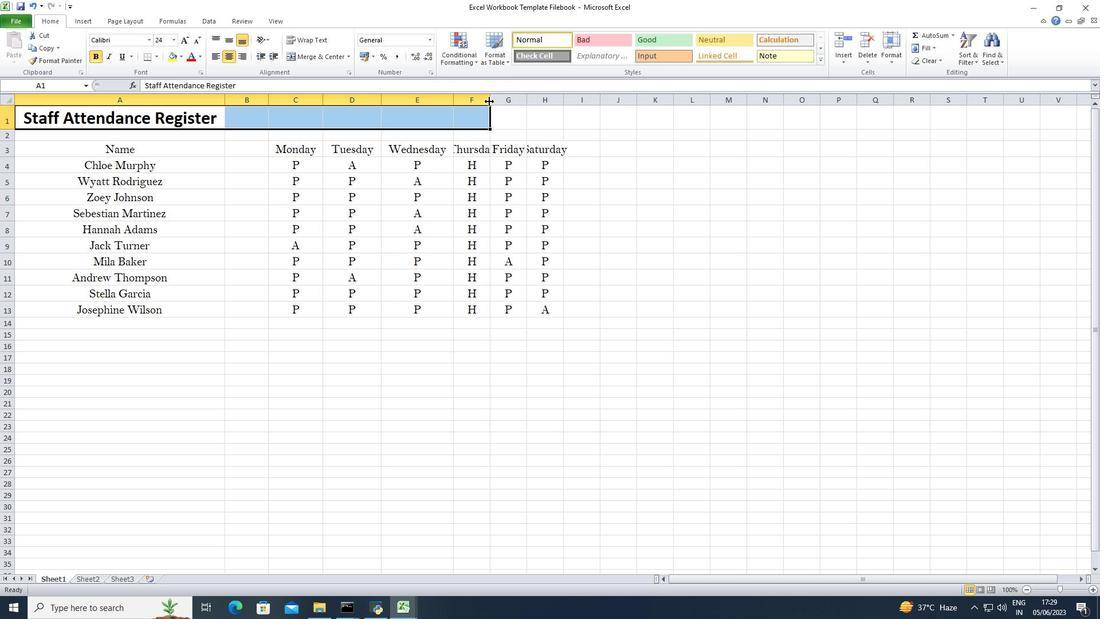 
Action: Mouse moved to (563, 306)
Screenshot: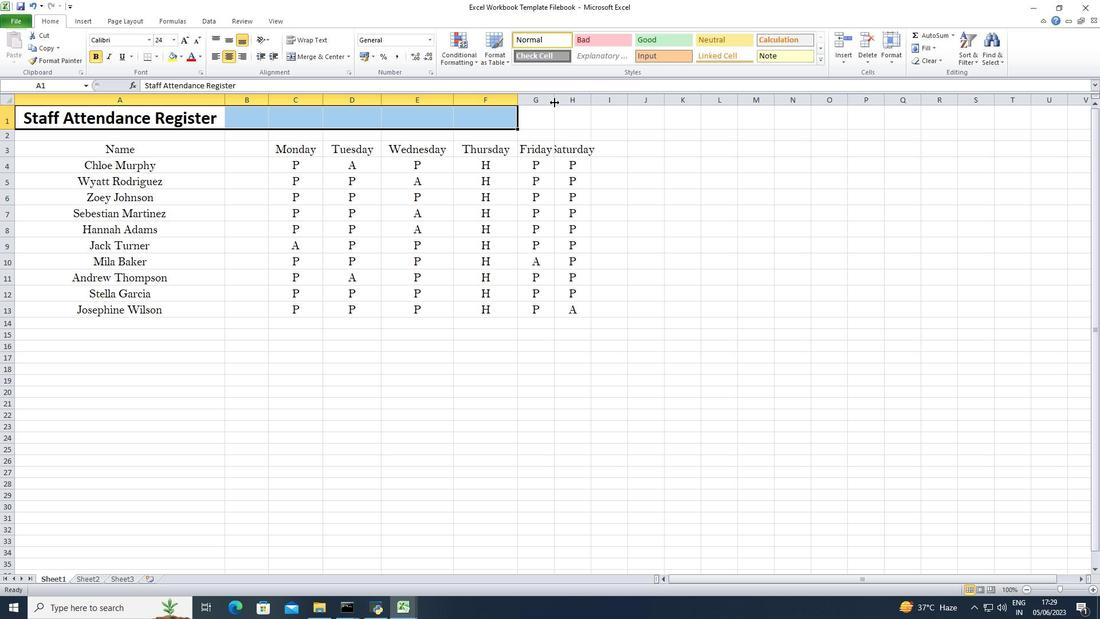 
Action: Mouse pressed left at (563, 306)
Screenshot: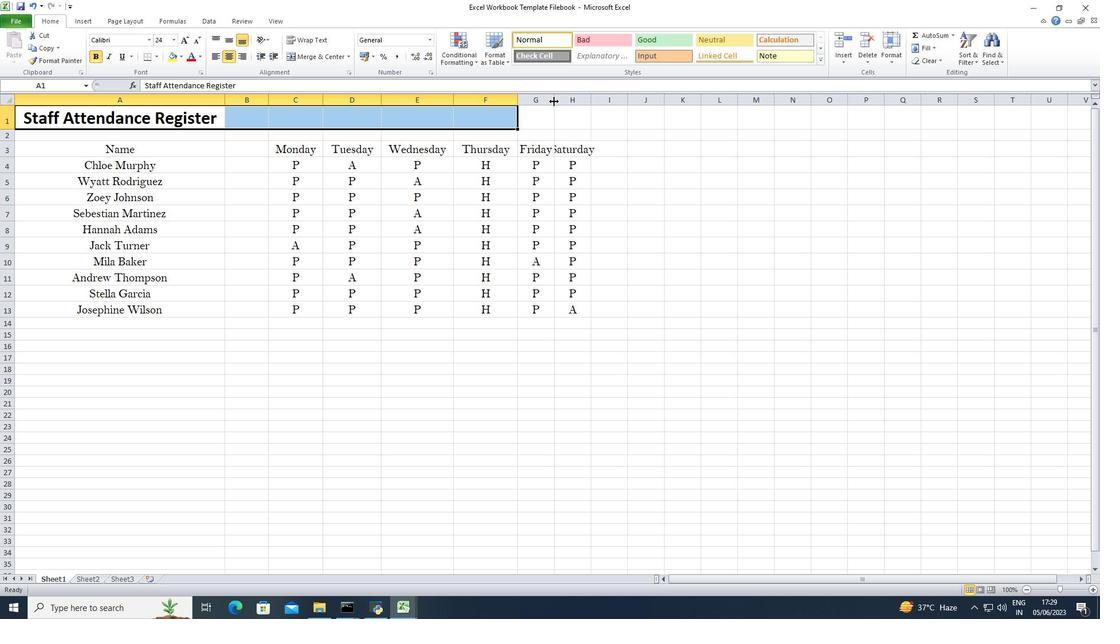 
Action: Mouse moved to (586, 306)
Screenshot: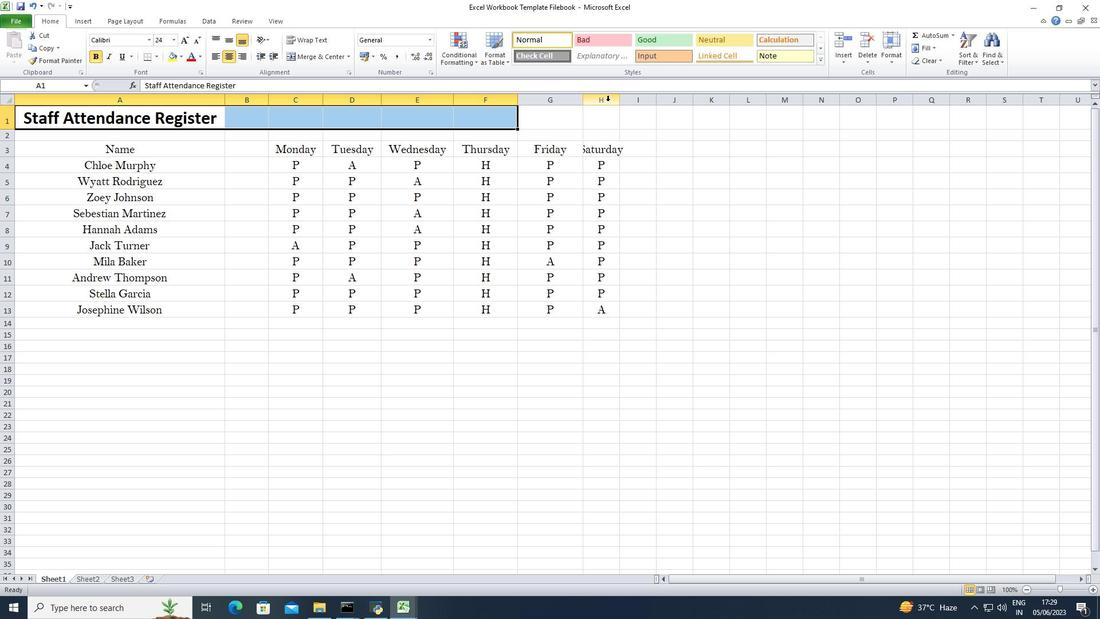 
Action: Mouse pressed left at (586, 306)
Screenshot: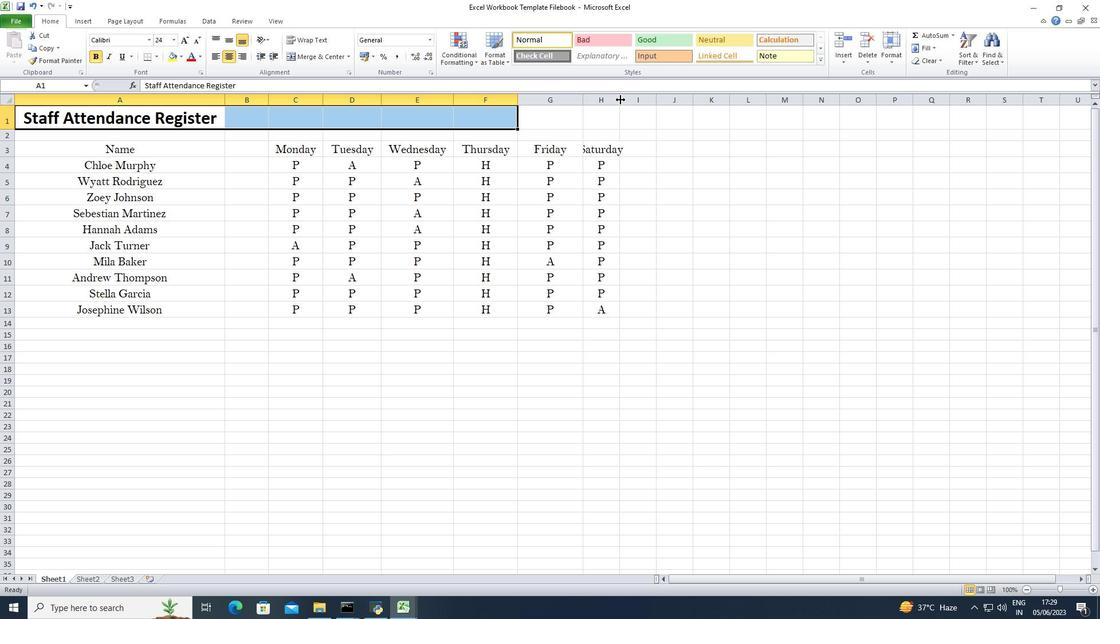
Action: Mouse moved to (612, 305)
Screenshot: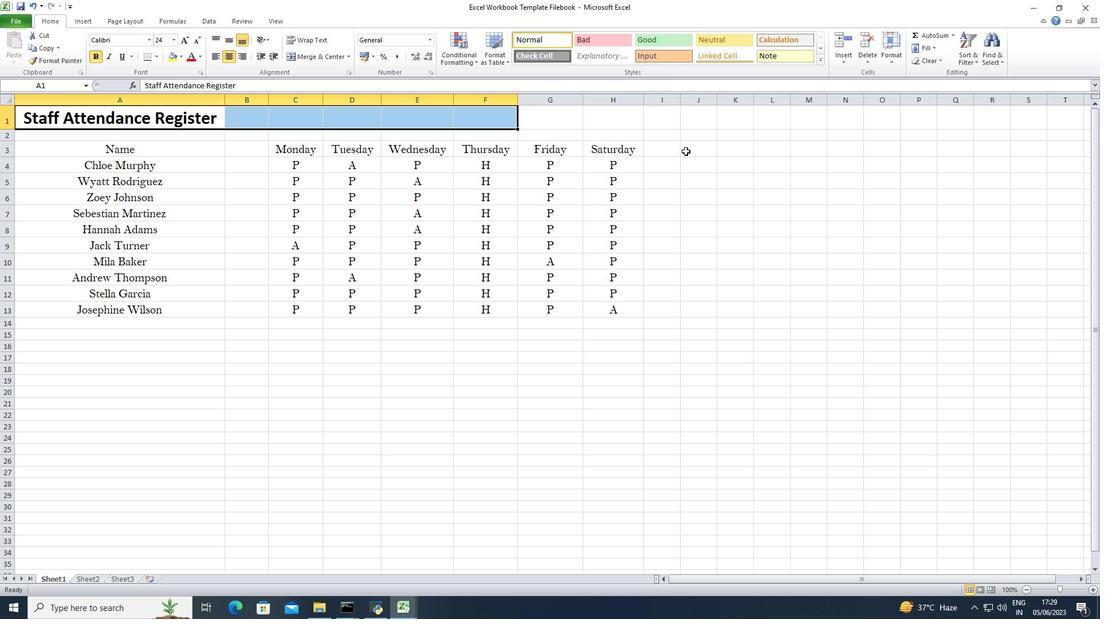 
Action: Mouse pressed left at (612, 305)
Screenshot: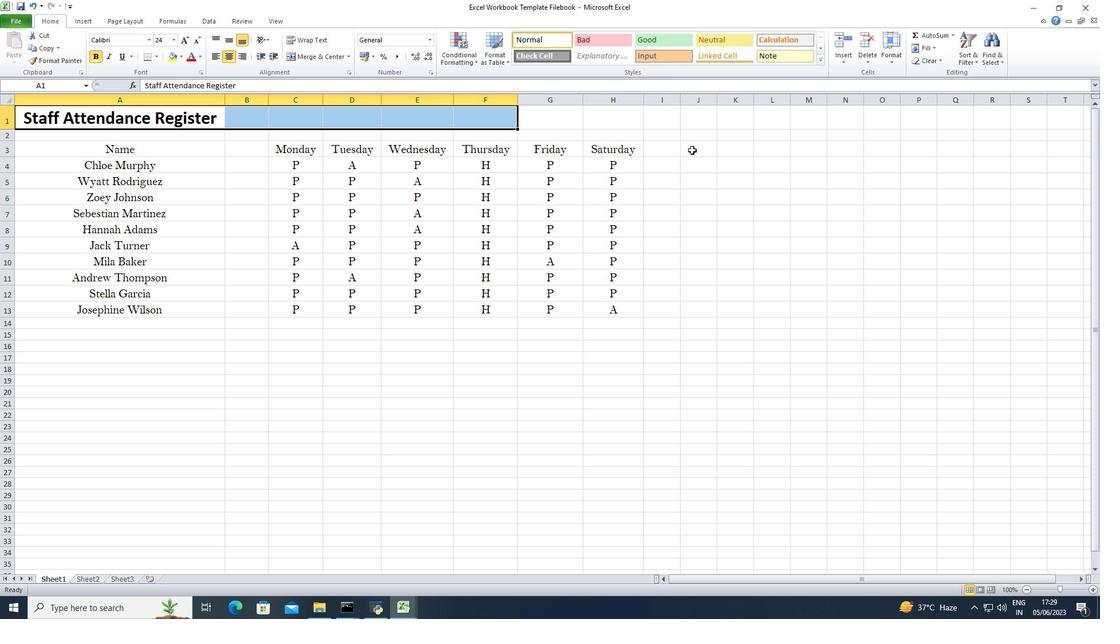 
